 Task: Open Card Card0000000082 in Board Board0000000021 in Workspace WS0000000007 in Trello. Add Member Email0000000026 to Card Card0000000082 in Board Board0000000021 in Workspace WS0000000007 in Trello. Add Blue Label titled Label0000000082 to Card Card0000000082 in Board Board0000000021 in Workspace WS0000000007 in Trello. Add Checklist CL0000000082 to Card Card0000000082 in Board Board0000000021 in Workspace WS0000000007 in Trello. Add Dates with Start Date as Sep 01 2023 and Due Date as Sep 30 2023 to Card Card0000000082 in Board Board0000000021 in Workspace WS0000000007 in Trello
Action: Mouse moved to (512, 37)
Screenshot: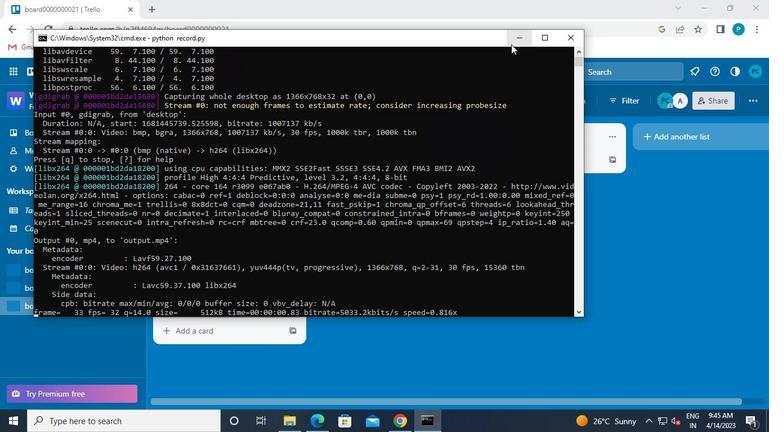 
Action: Mouse pressed left at (512, 37)
Screenshot: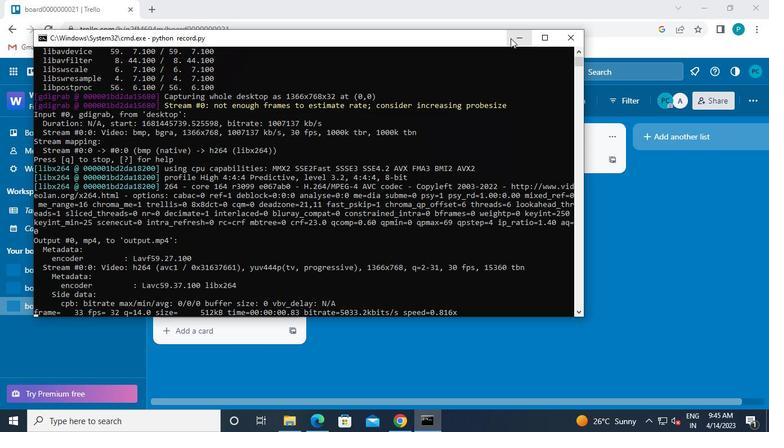 
Action: Mouse moved to (231, 258)
Screenshot: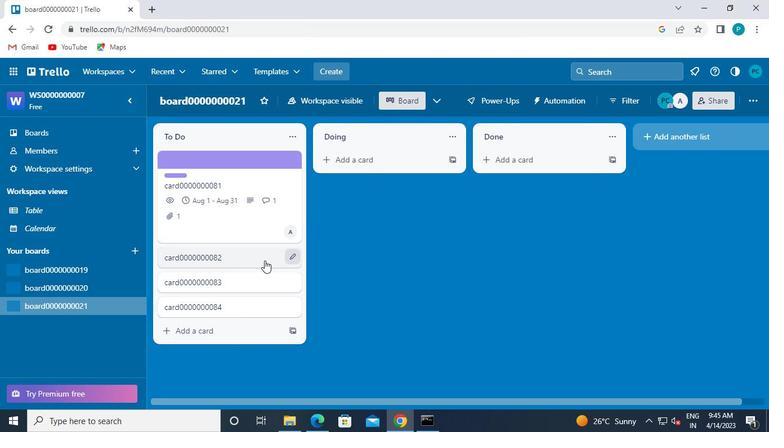 
Action: Mouse pressed left at (231, 258)
Screenshot: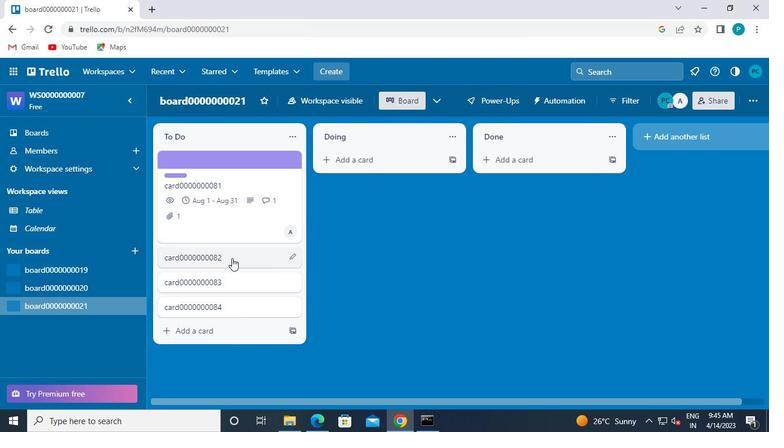 
Action: Mouse moved to (552, 202)
Screenshot: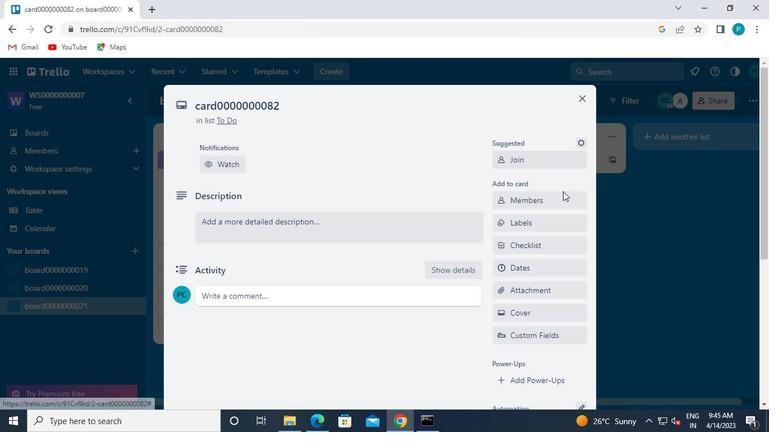
Action: Mouse pressed left at (552, 202)
Screenshot: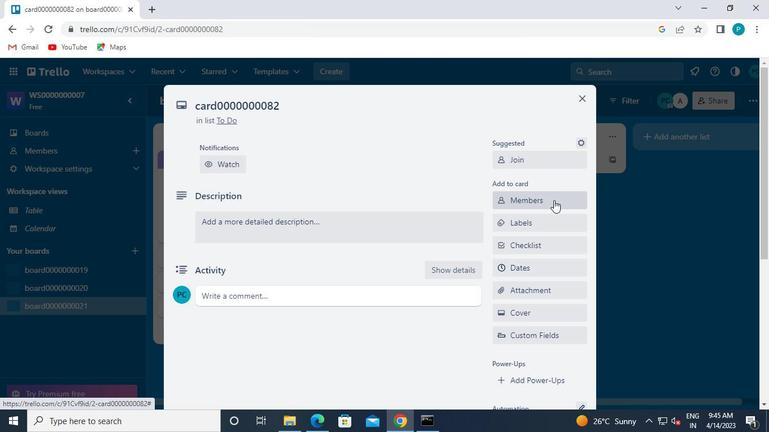 
Action: Mouse moved to (609, 251)
Screenshot: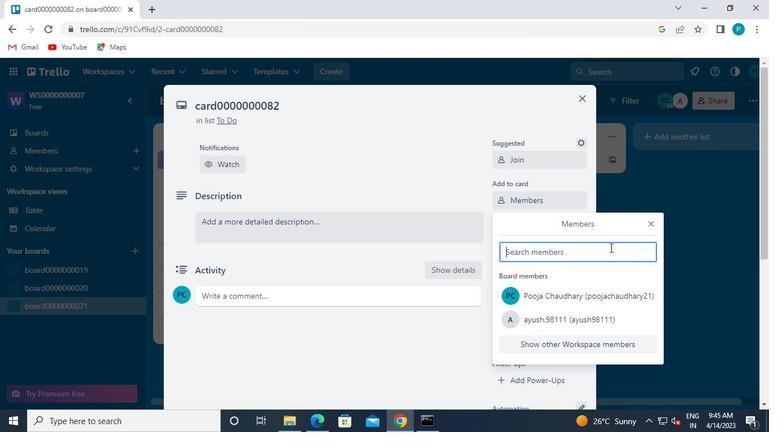 
Action: Mouse pressed left at (609, 251)
Screenshot: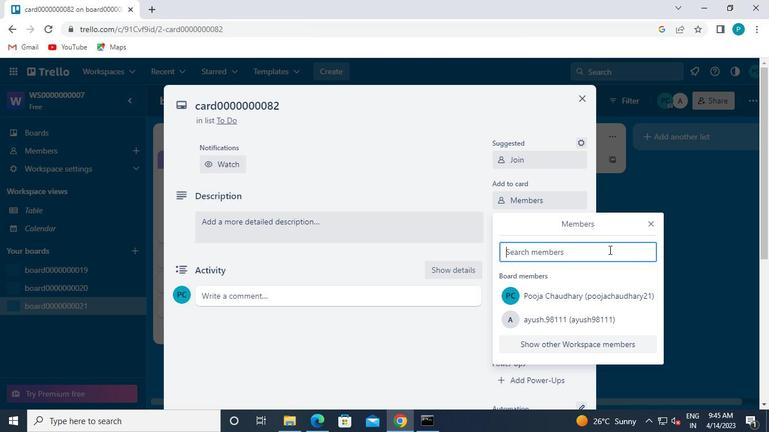 
Action: Mouse moved to (769, 101)
Screenshot: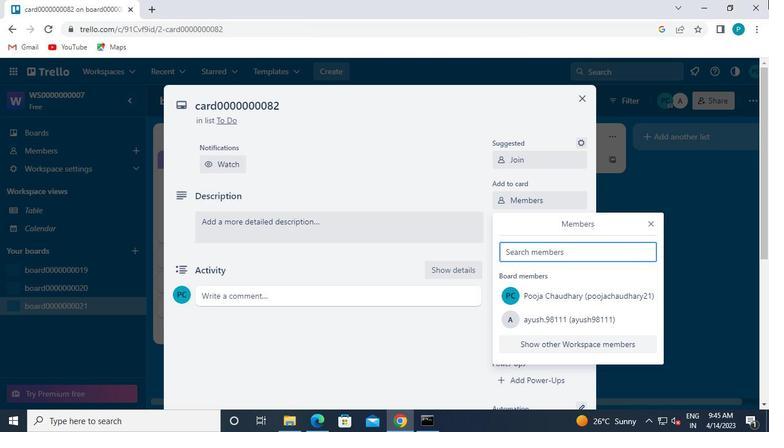 
Action: Keyboard m
Screenshot: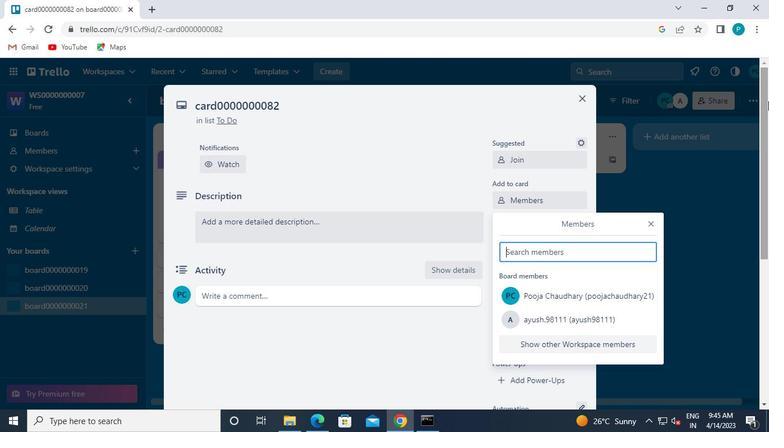 
Action: Keyboard a
Screenshot: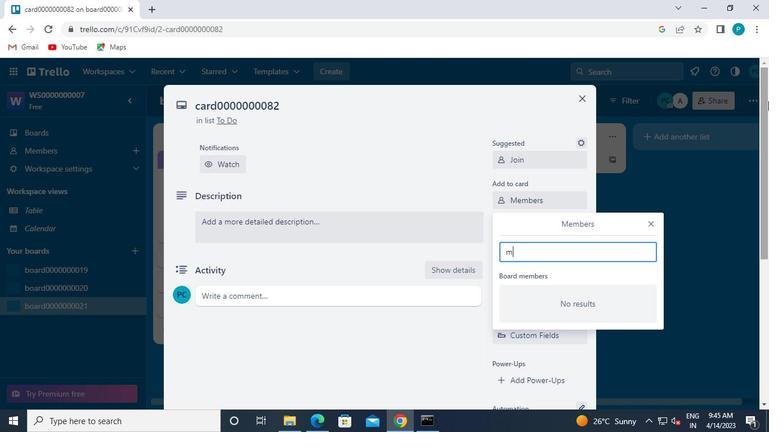 
Action: Keyboard i
Screenshot: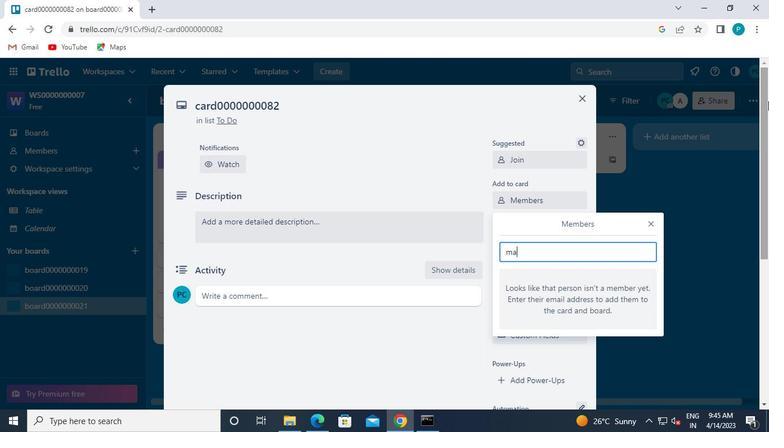
Action: Keyboard l
Screenshot: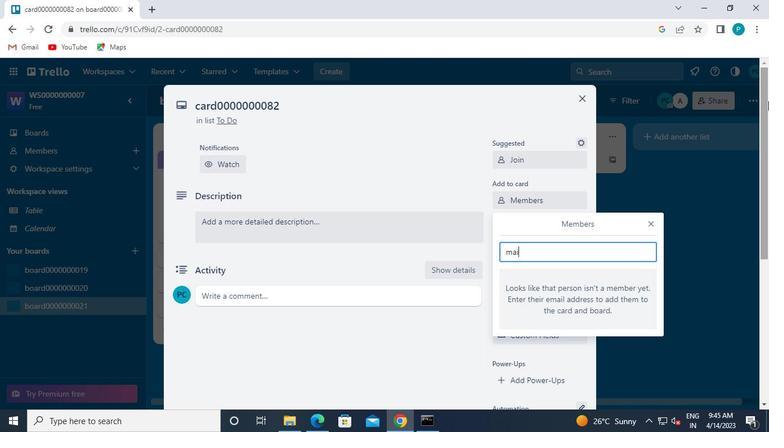 
Action: Keyboard a
Screenshot: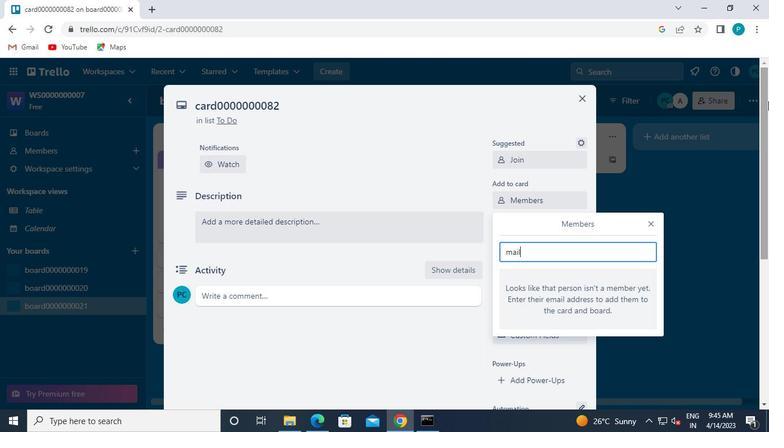 
Action: Keyboard u
Screenshot: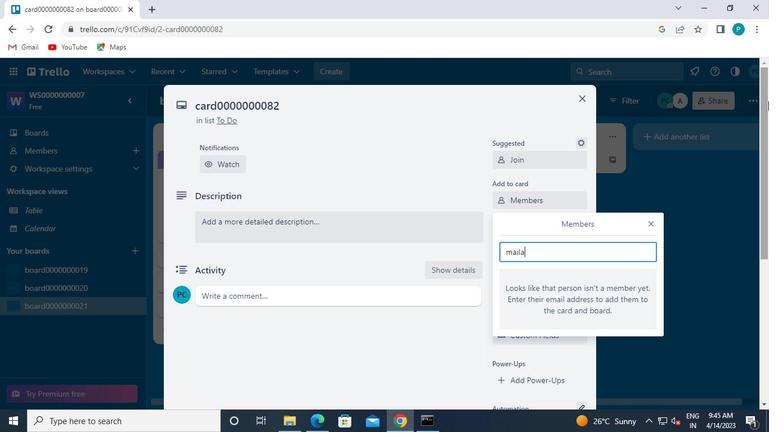 
Action: Keyboard t
Screenshot: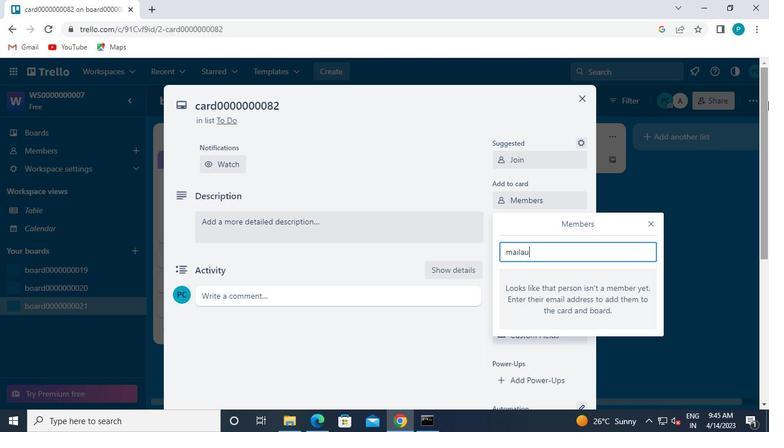 
Action: Keyboard r
Screenshot: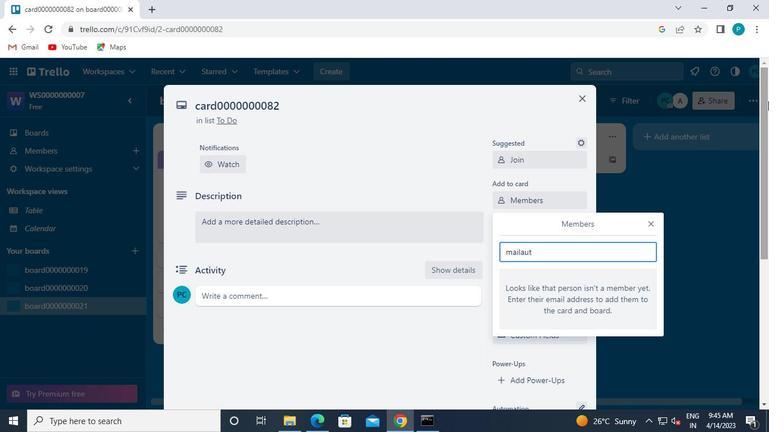 
Action: Mouse moved to (771, 57)
Screenshot: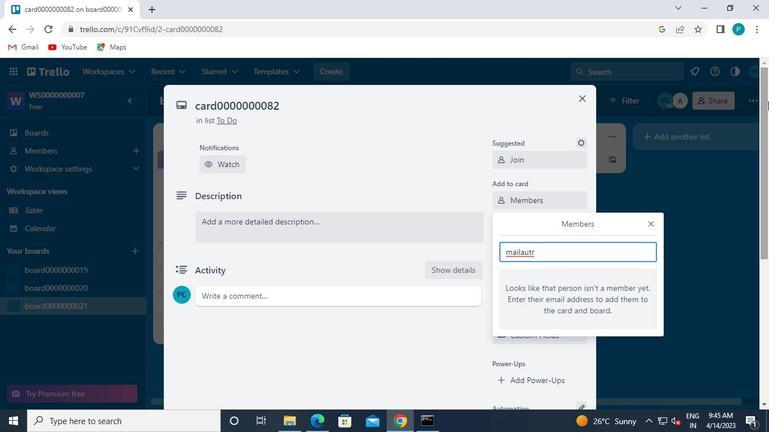 
Action: Keyboard Key.backspace
Screenshot: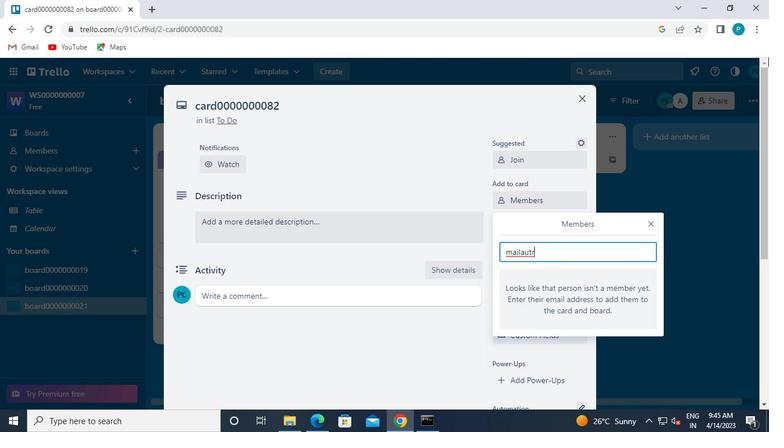 
Action: Keyboard Key.backspace
Screenshot: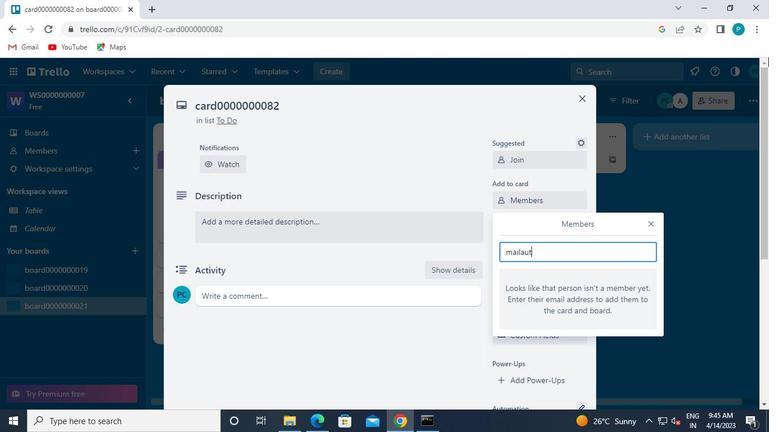 
Action: Keyboard s
Screenshot: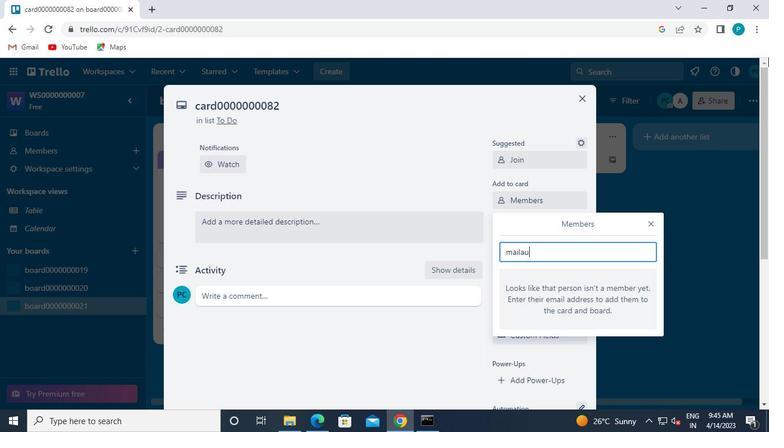 
Action: Keyboard t
Screenshot: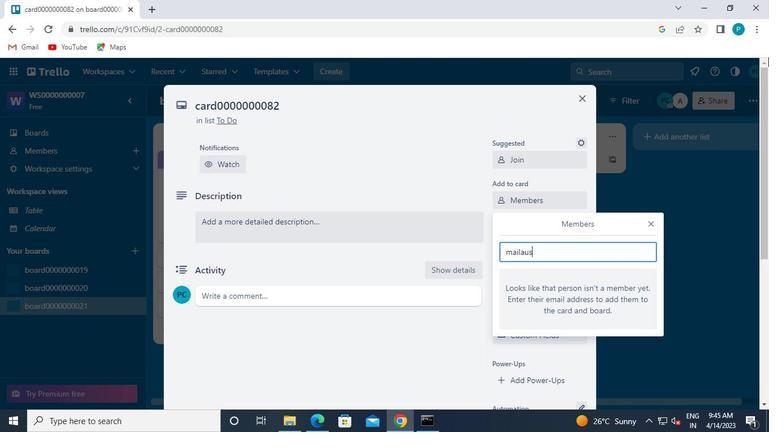 
Action: Keyboard r
Screenshot: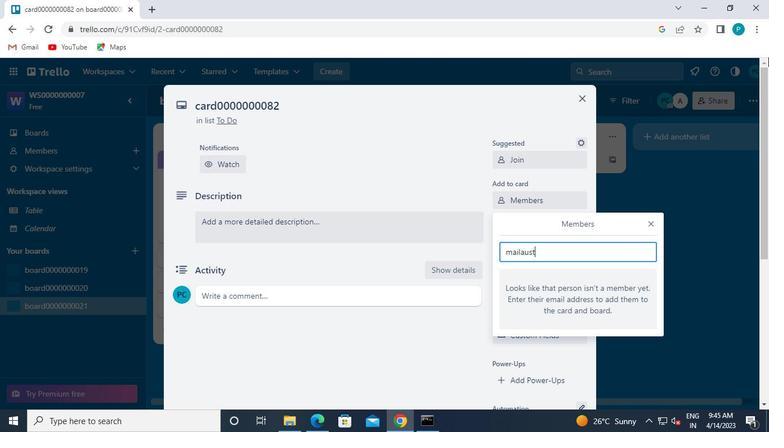
Action: Keyboard a
Screenshot: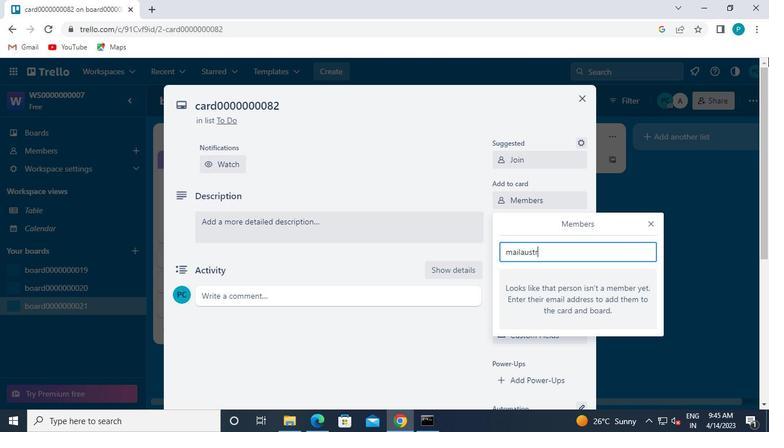 
Action: Keyboard l
Screenshot: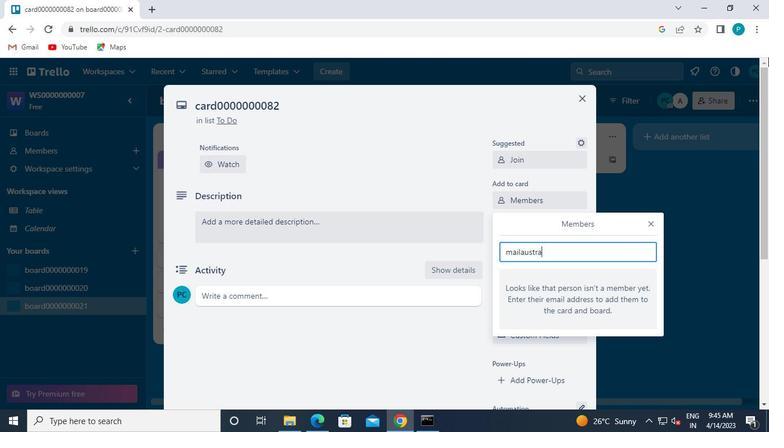 
Action: Keyboard i
Screenshot: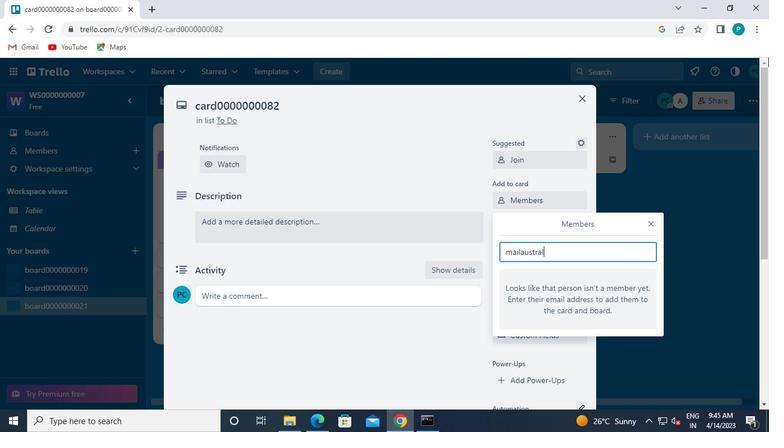 
Action: Keyboard a
Screenshot: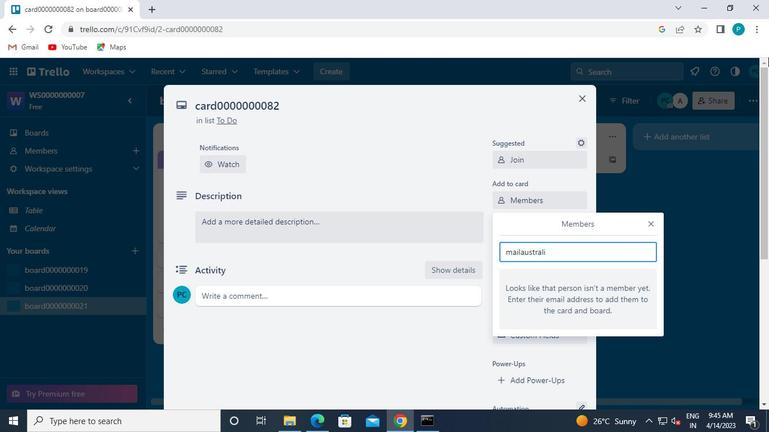 
Action: Keyboard 7
Screenshot: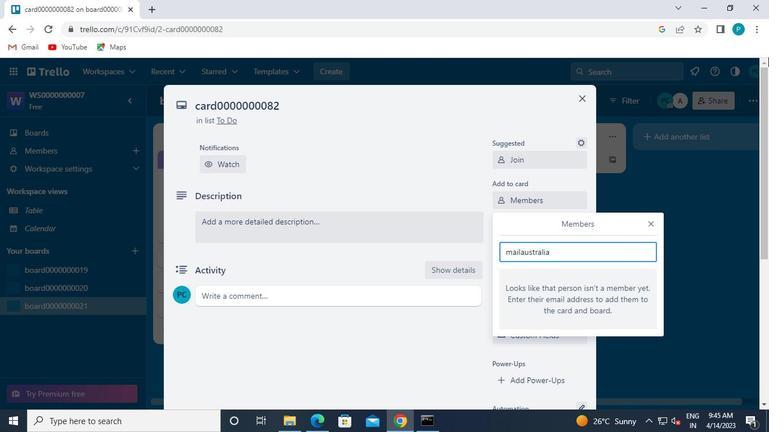 
Action: Keyboard Key.shift
Screenshot: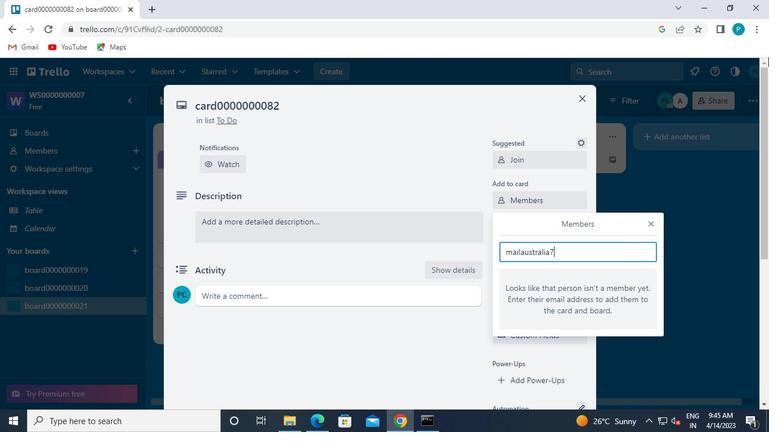 
Action: Keyboard @
Screenshot: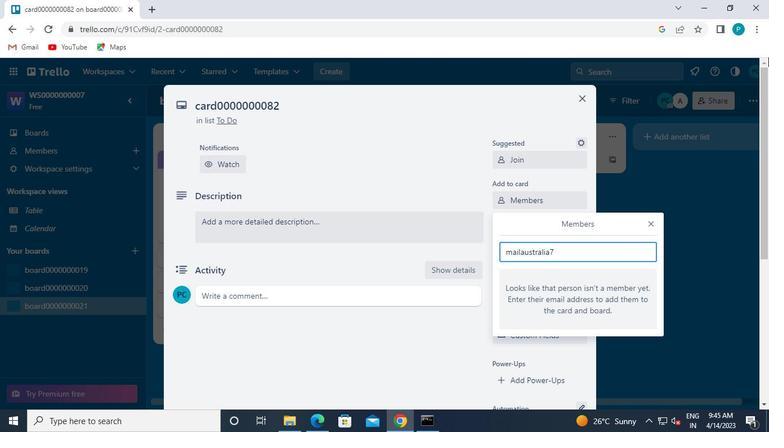 
Action: Keyboard g
Screenshot: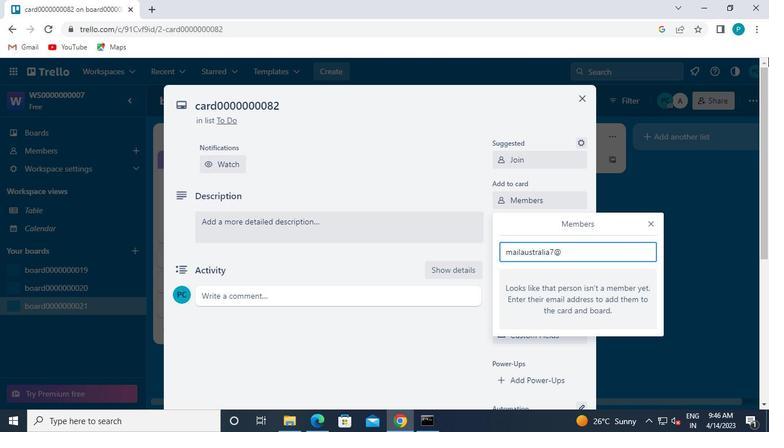 
Action: Keyboard m
Screenshot: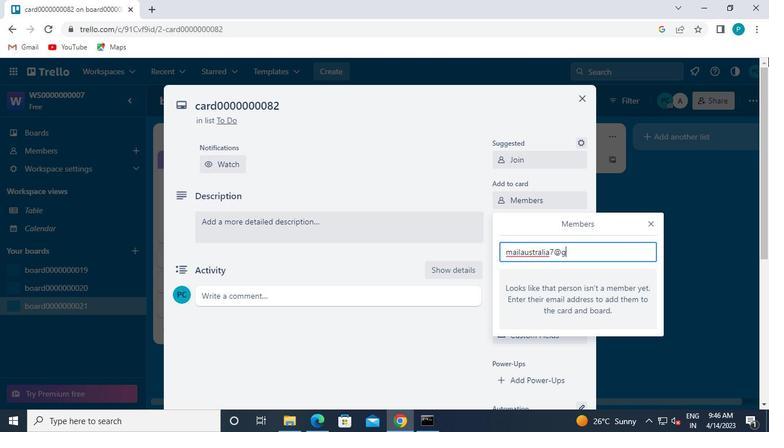 
Action: Keyboard a
Screenshot: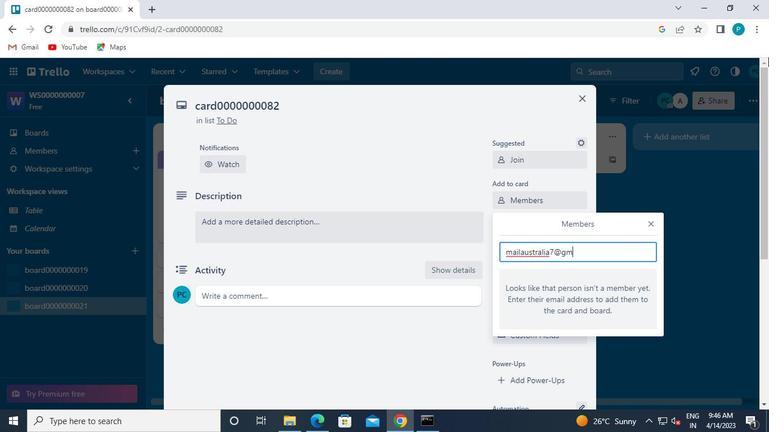 
Action: Keyboard i
Screenshot: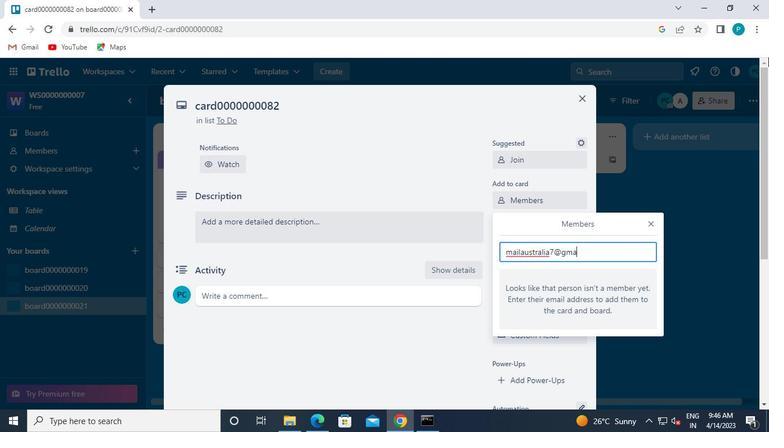 
Action: Keyboard l
Screenshot: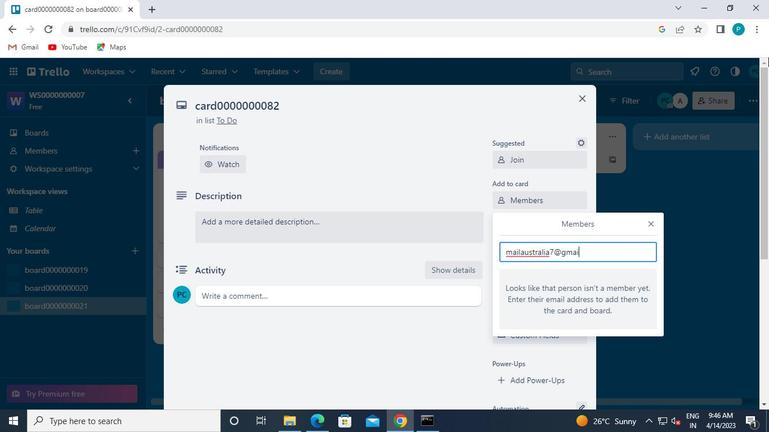 
Action: Keyboard .
Screenshot: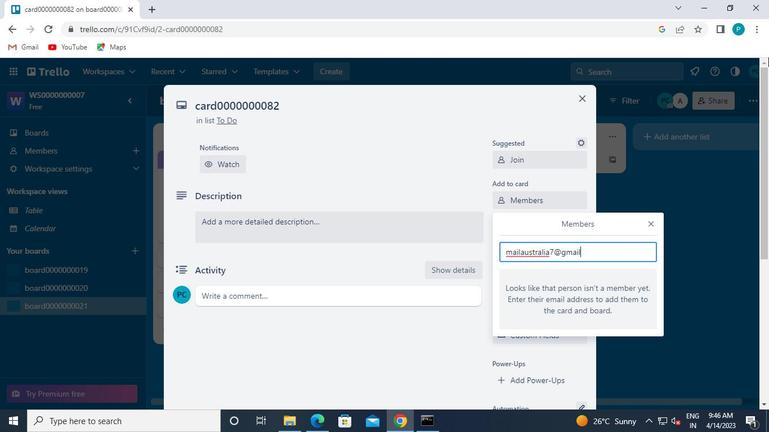 
Action: Keyboard c
Screenshot: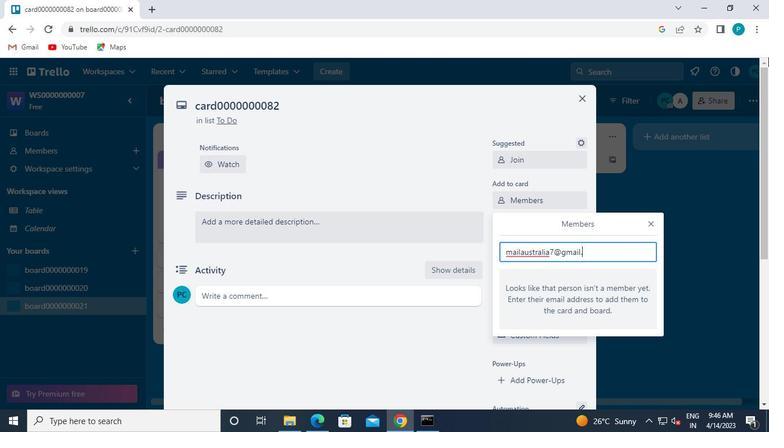 
Action: Keyboard o
Screenshot: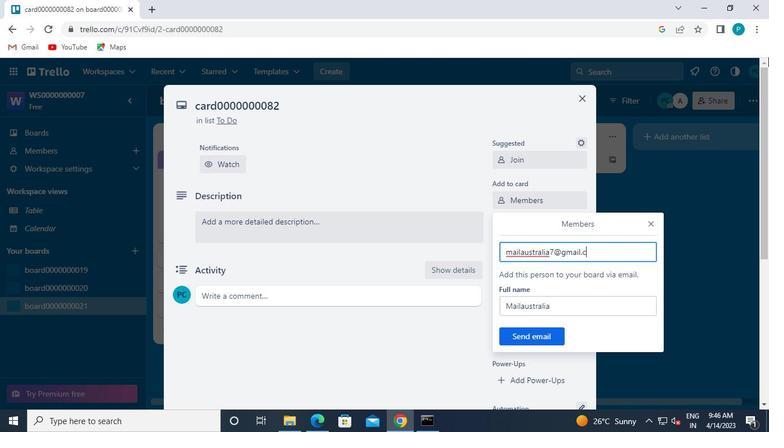 
Action: Keyboard m
Screenshot: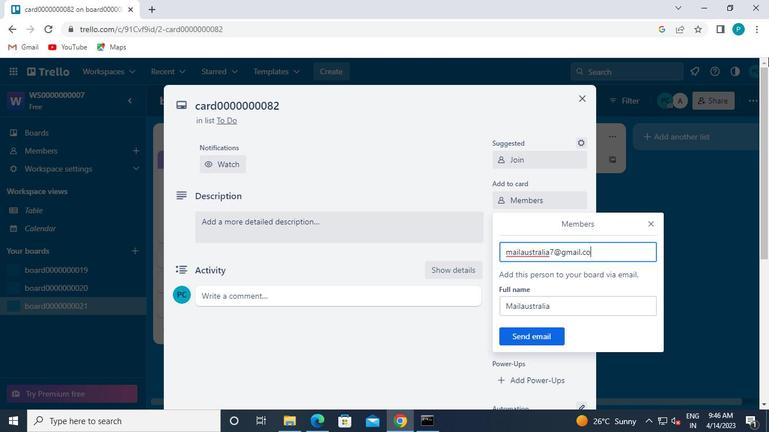 
Action: Mouse moved to (557, 333)
Screenshot: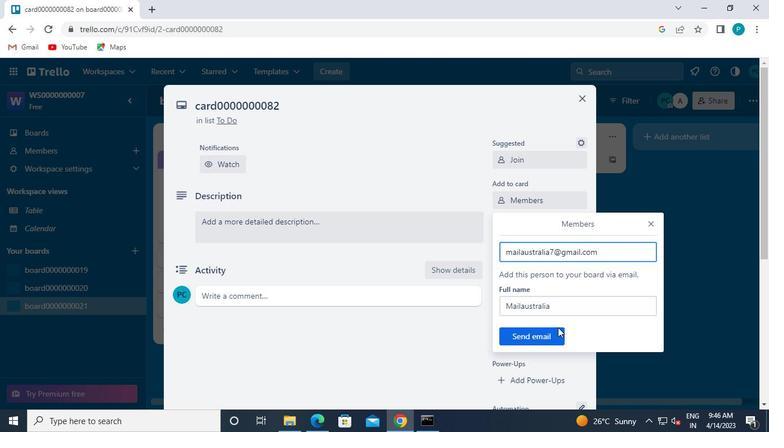 
Action: Mouse pressed left at (557, 333)
Screenshot: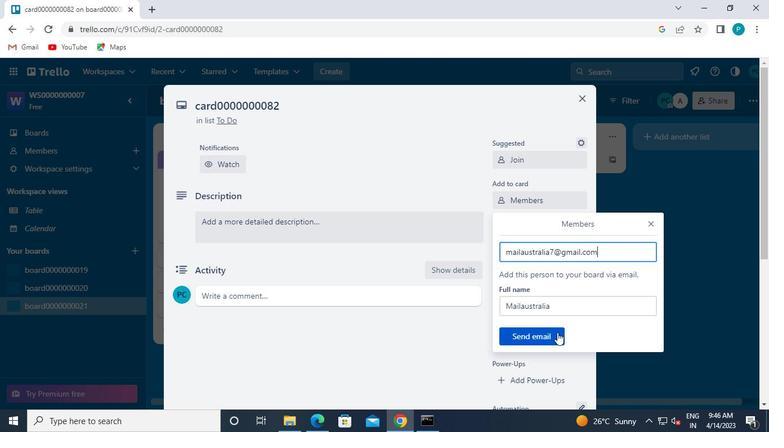 
Action: Mouse moved to (520, 217)
Screenshot: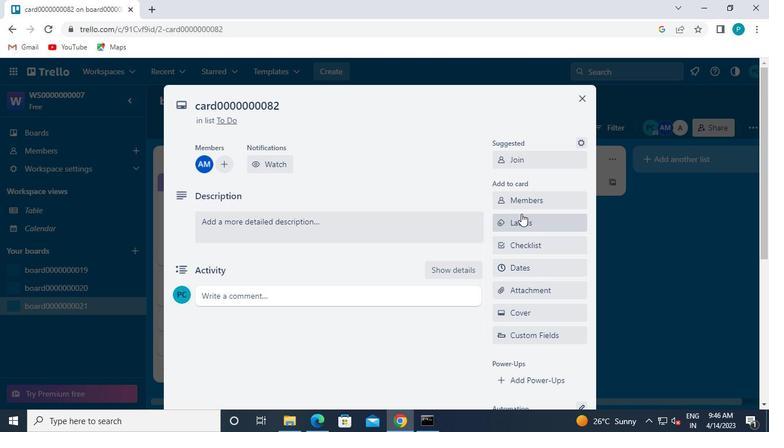 
Action: Mouse pressed left at (520, 217)
Screenshot: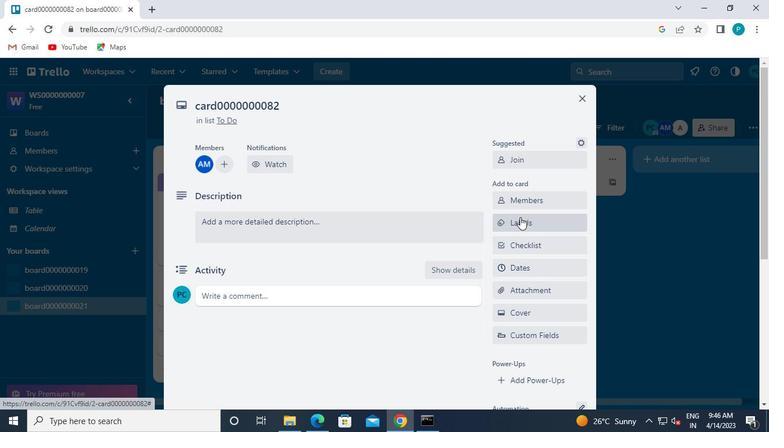 
Action: Mouse moved to (524, 317)
Screenshot: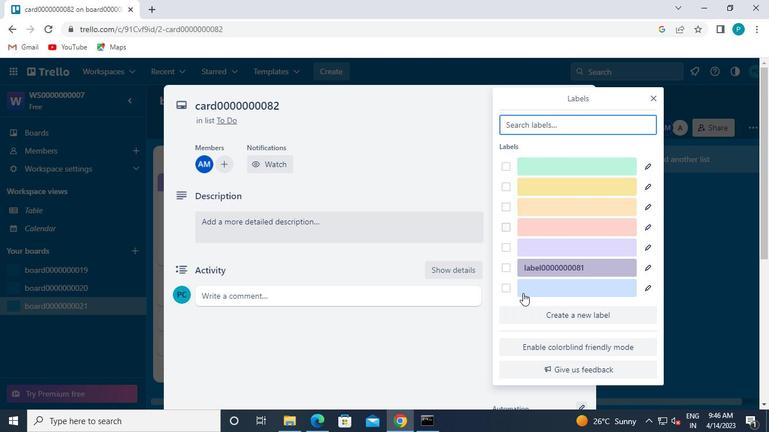 
Action: Mouse pressed left at (524, 317)
Screenshot: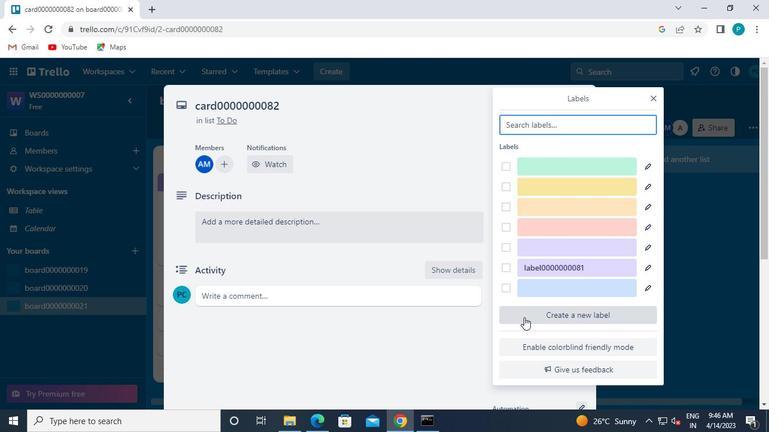 
Action: Mouse moved to (516, 343)
Screenshot: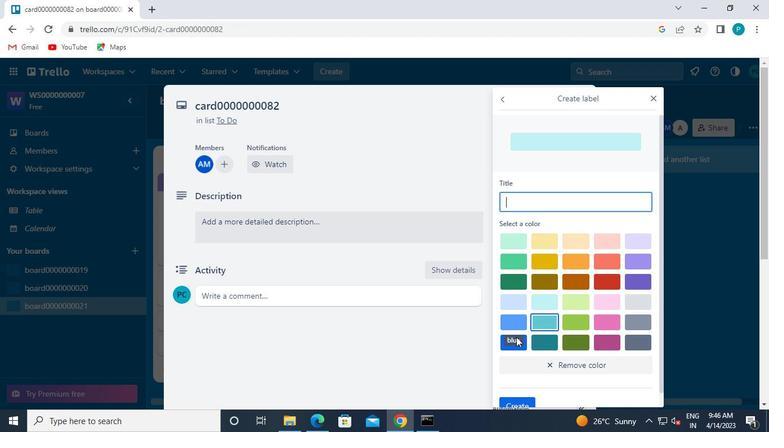 
Action: Mouse pressed left at (516, 343)
Screenshot: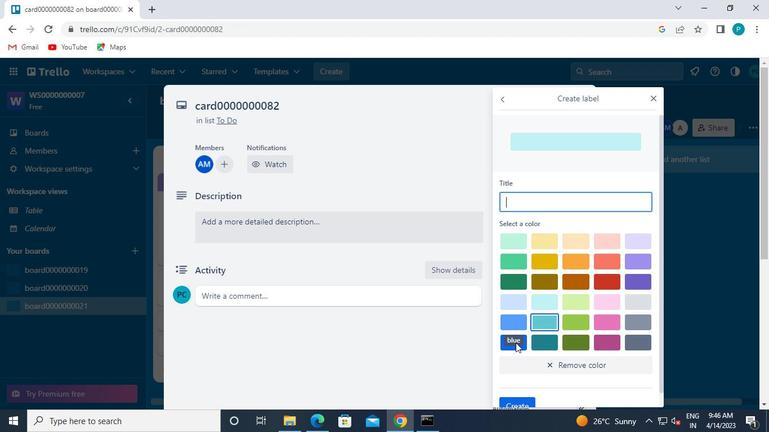 
Action: Mouse moved to (524, 208)
Screenshot: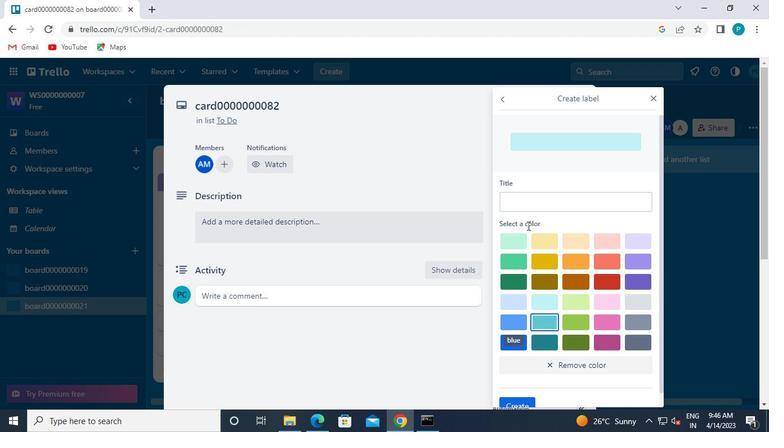 
Action: Mouse pressed left at (524, 208)
Screenshot: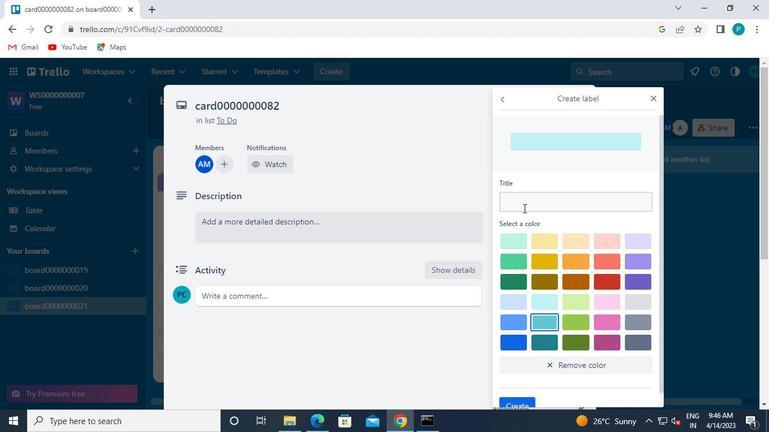 
Action: Keyboard b
Screenshot: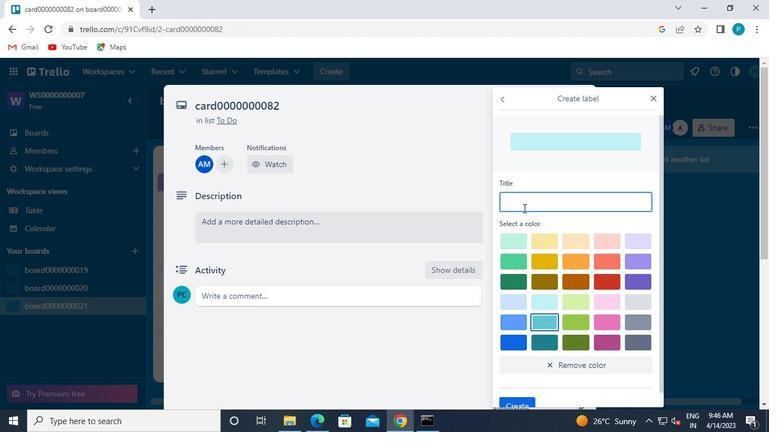 
Action: Mouse moved to (524, 183)
Screenshot: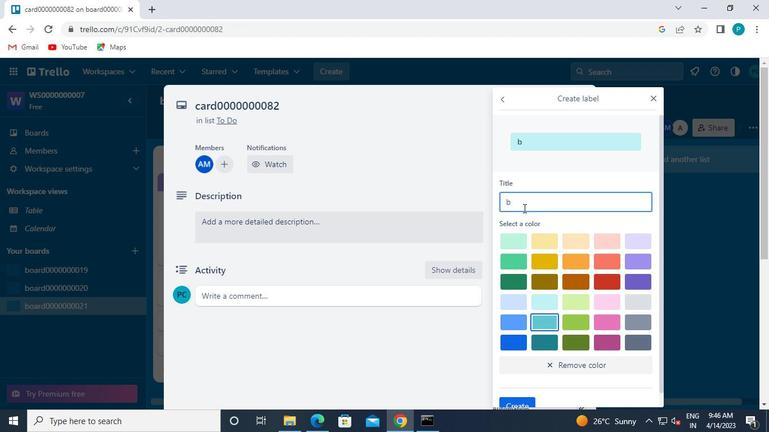 
Action: Keyboard Key.backspace
Screenshot: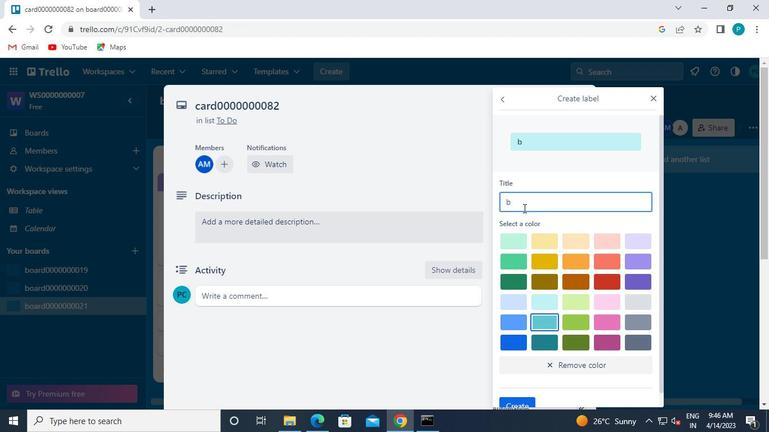 
Action: Mouse moved to (524, 172)
Screenshot: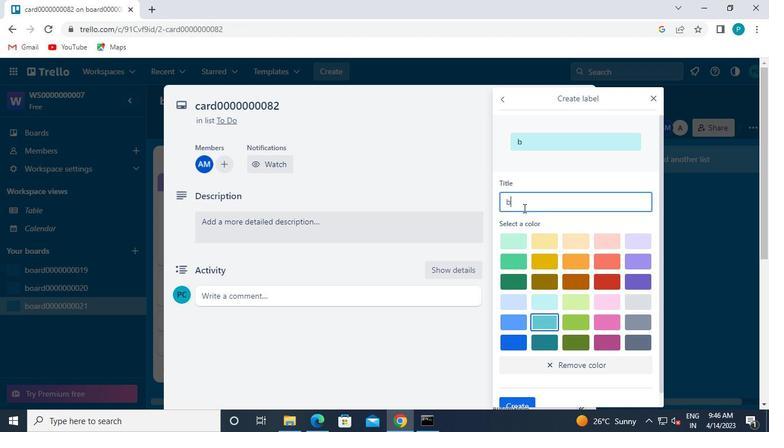 
Action: Keyboard l
Screenshot: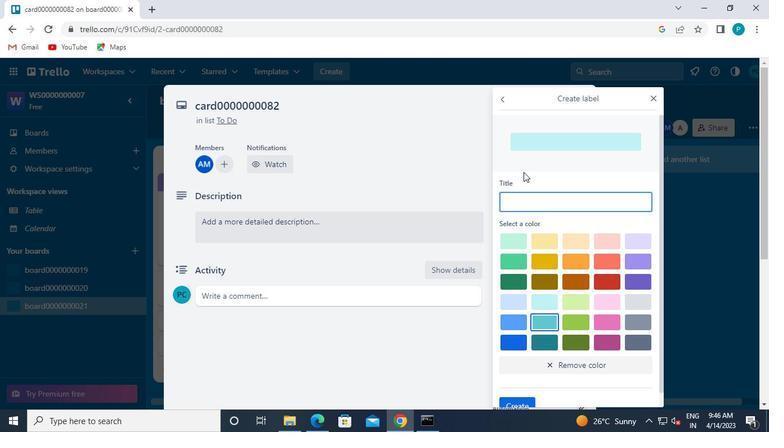 
Action: Keyboard a
Screenshot: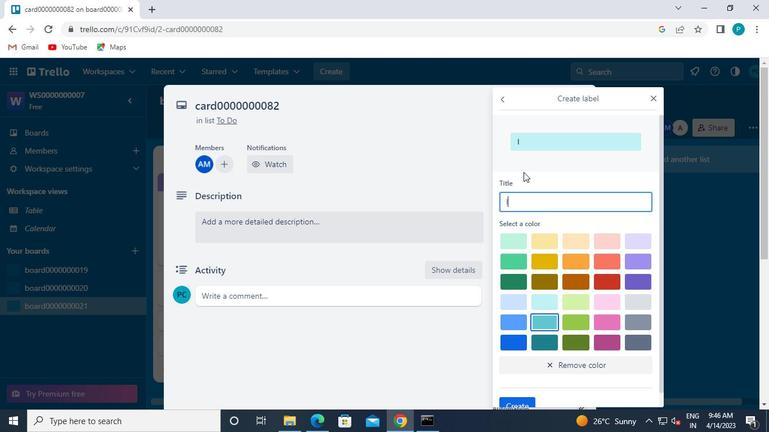 
Action: Keyboard n
Screenshot: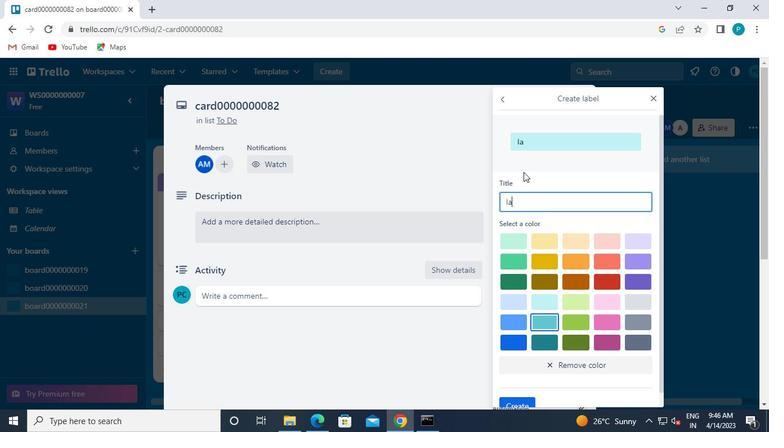 
Action: Keyboard Key.backspace
Screenshot: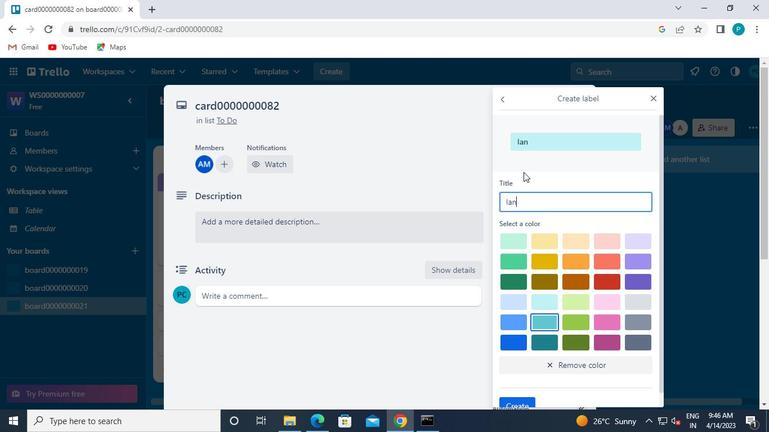 
Action: Mouse moved to (531, 136)
Screenshot: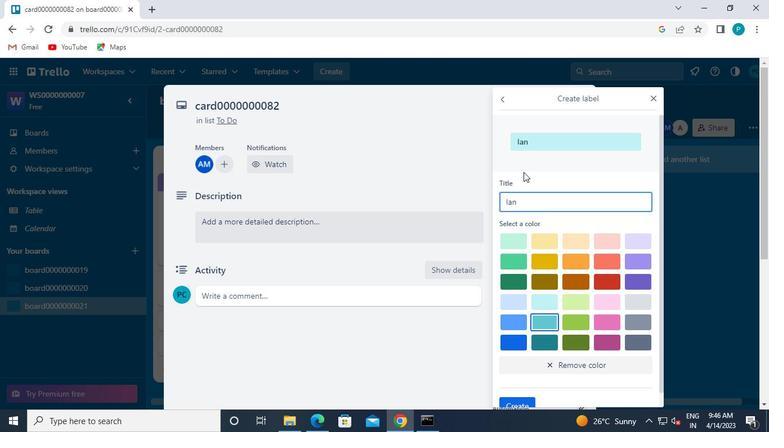 
Action: Keyboard e
Screenshot: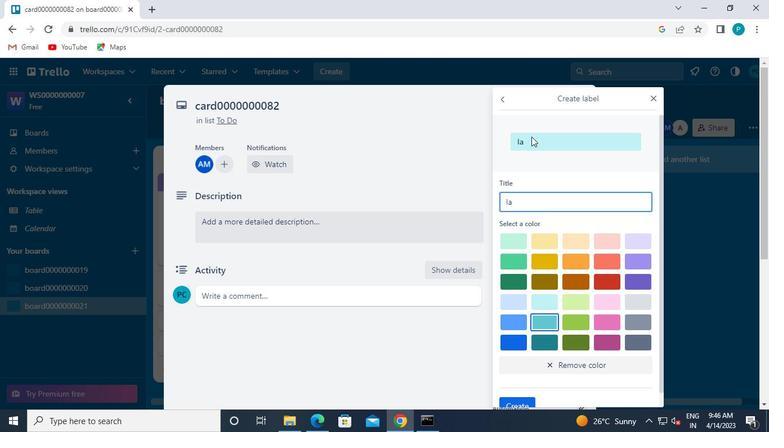 
Action: Mouse moved to (537, 123)
Screenshot: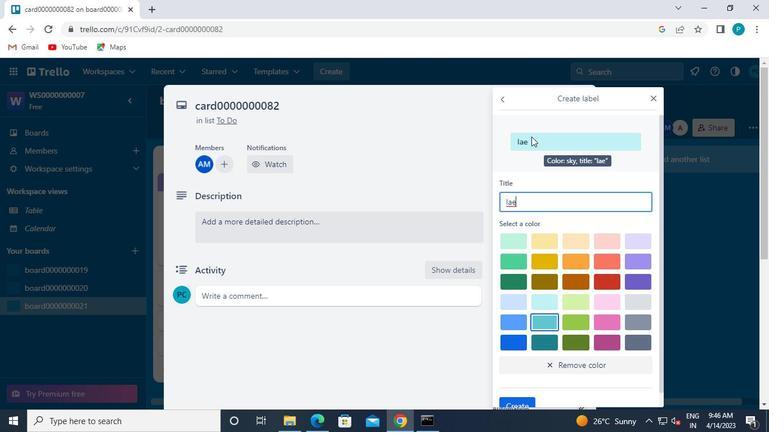 
Action: Keyboard Key.backspace
Screenshot: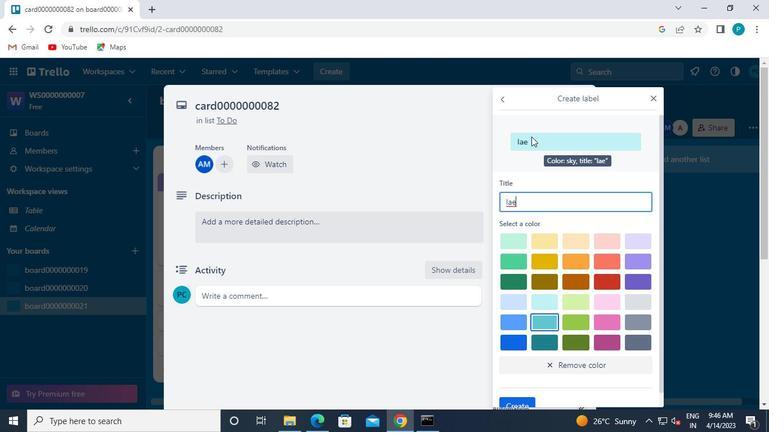 
Action: Mouse moved to (544, 113)
Screenshot: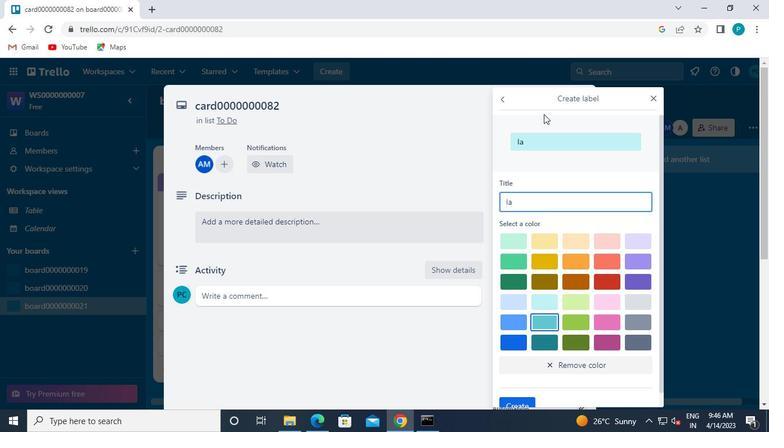 
Action: Keyboard b
Screenshot: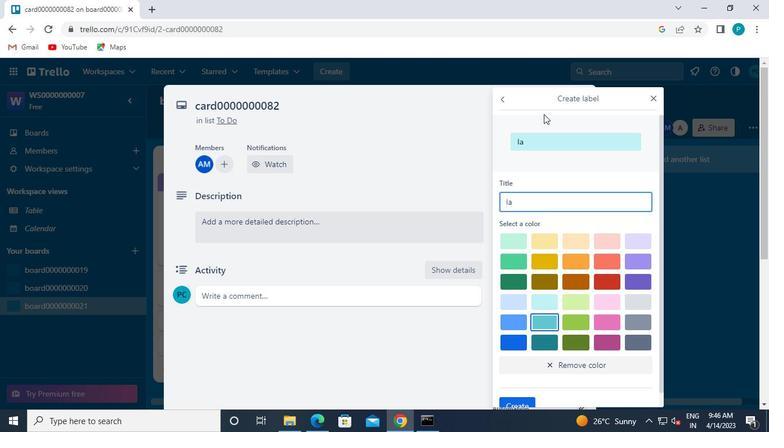 
Action: Keyboard e
Screenshot: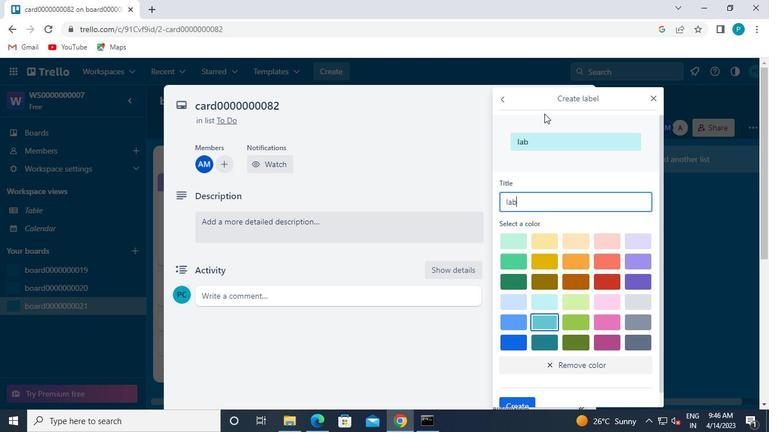 
Action: Keyboard l
Screenshot: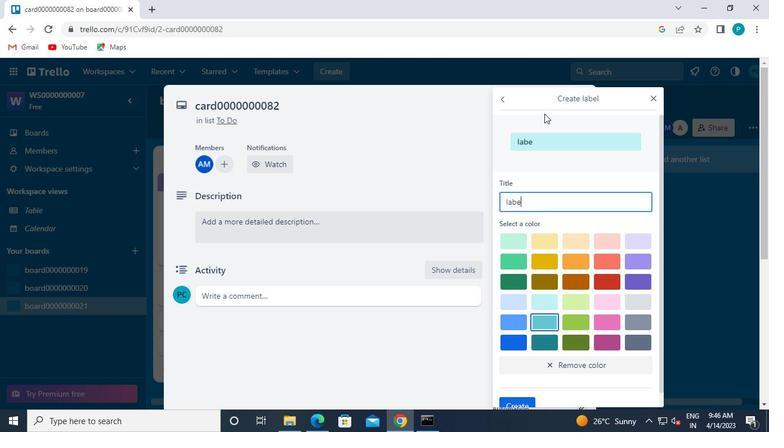
Action: Keyboard 0
Screenshot: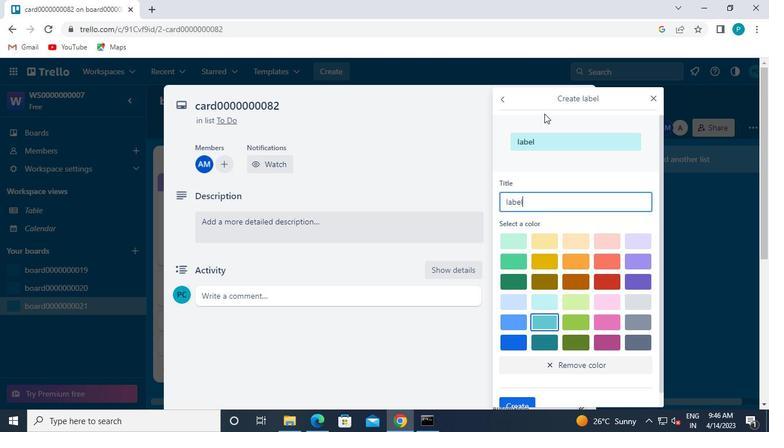 
Action: Keyboard 0
Screenshot: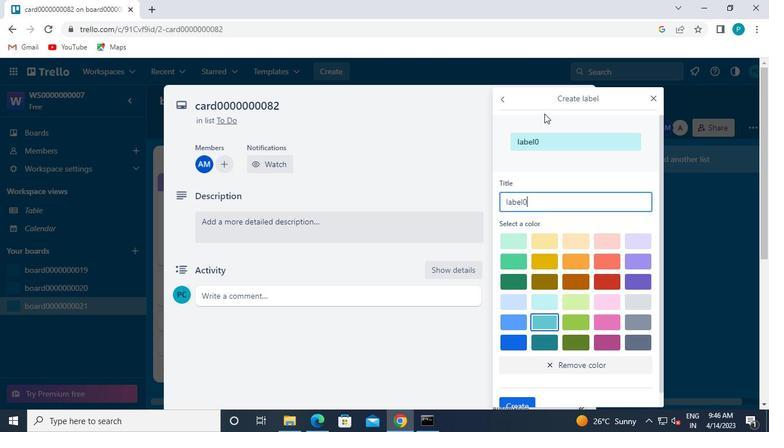 
Action: Keyboard 0
Screenshot: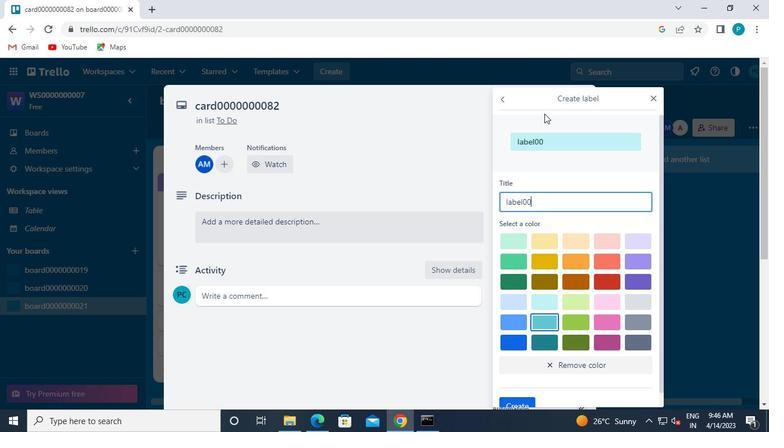 
Action: Keyboard 0
Screenshot: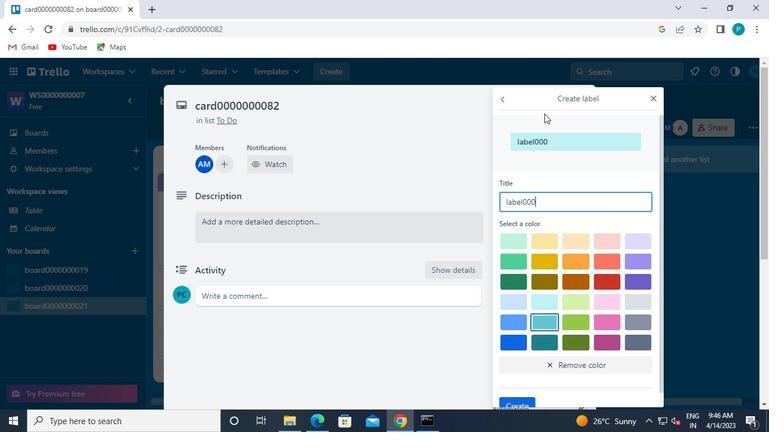 
Action: Keyboard 0
Screenshot: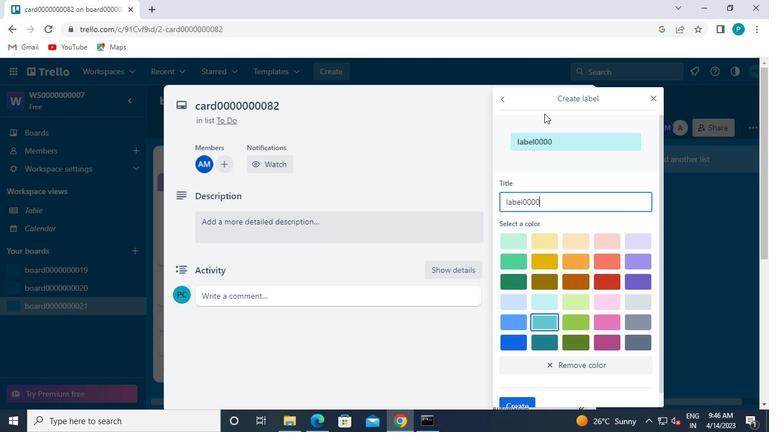 
Action: Keyboard 0
Screenshot: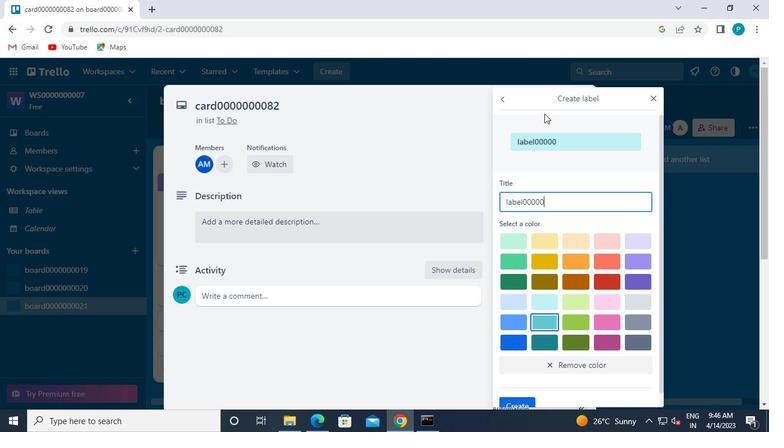 
Action: Keyboard 0
Screenshot: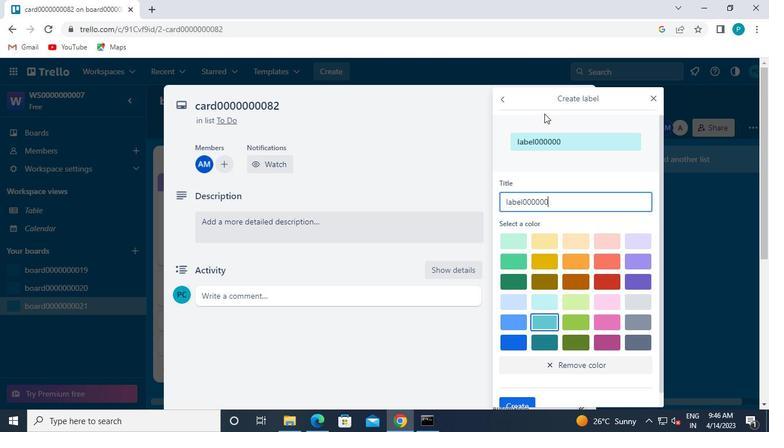 
Action: Keyboard 0
Screenshot: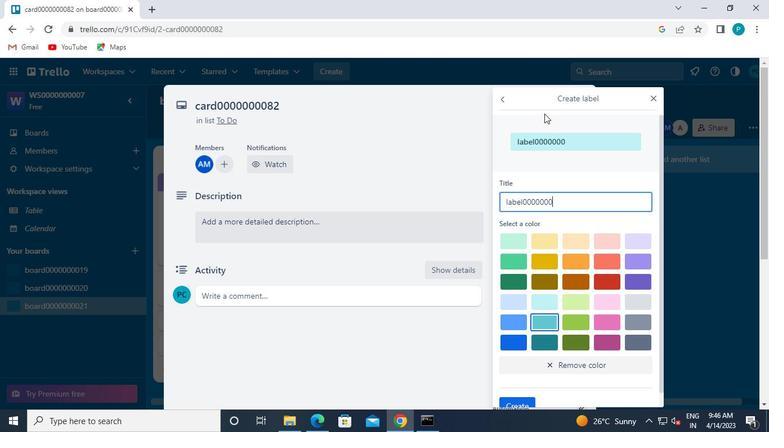 
Action: Keyboard 8
Screenshot: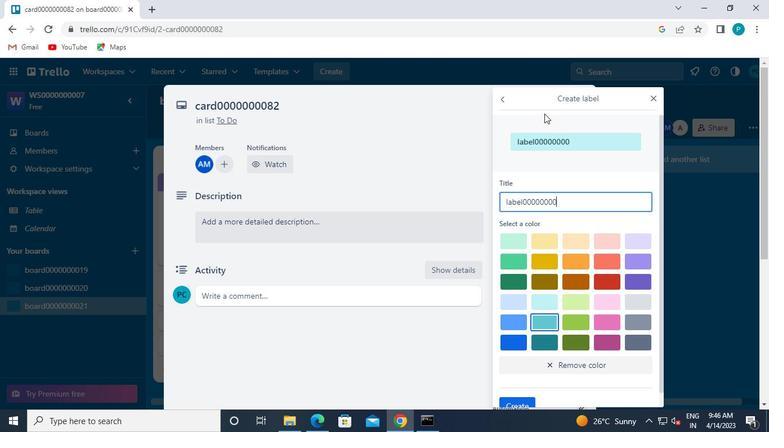 
Action: Keyboard 2
Screenshot: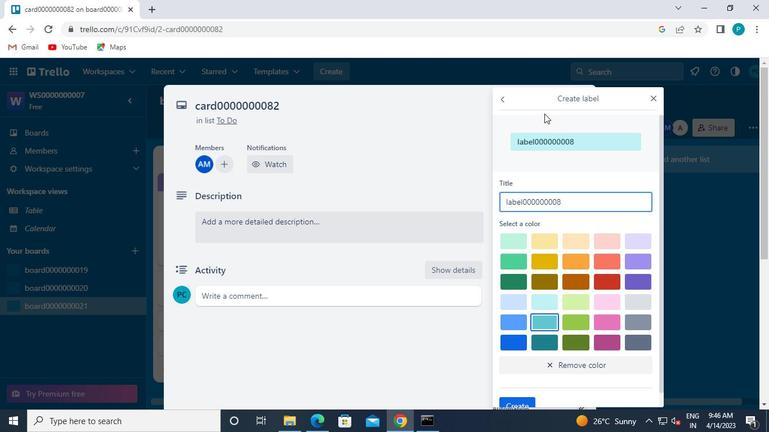 
Action: Mouse moved to (512, 390)
Screenshot: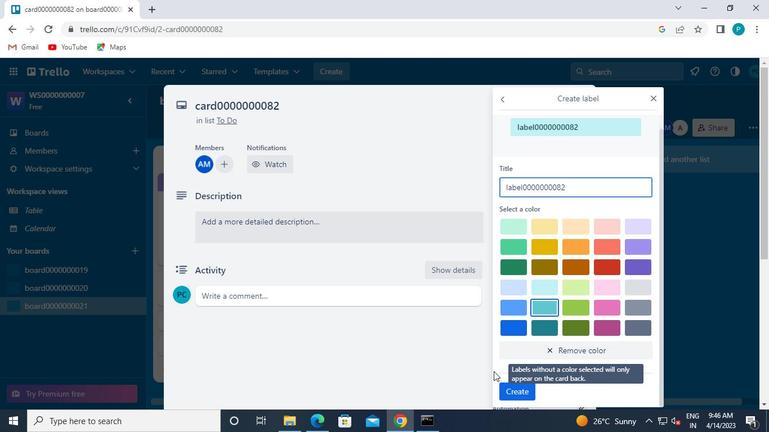 
Action: Mouse pressed left at (512, 390)
Screenshot: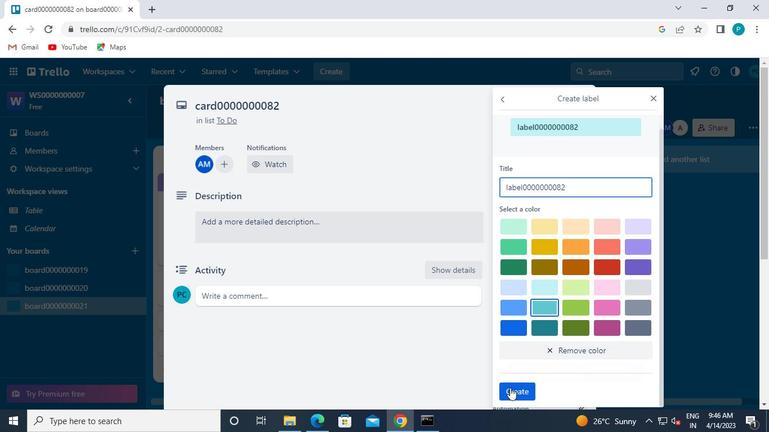 
Action: Mouse moved to (651, 95)
Screenshot: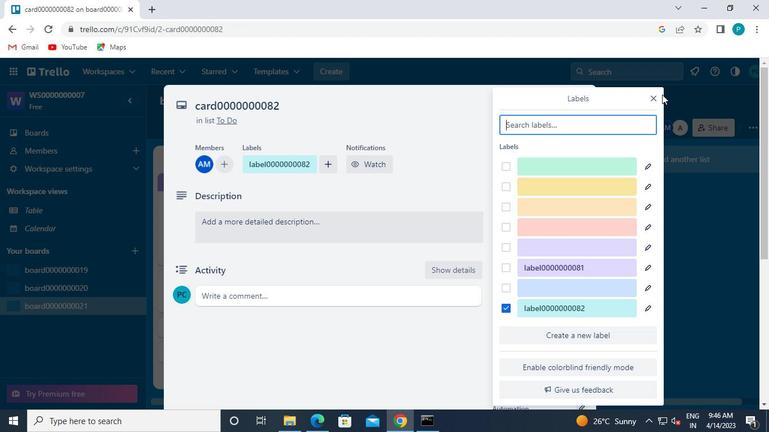 
Action: Mouse pressed left at (651, 95)
Screenshot: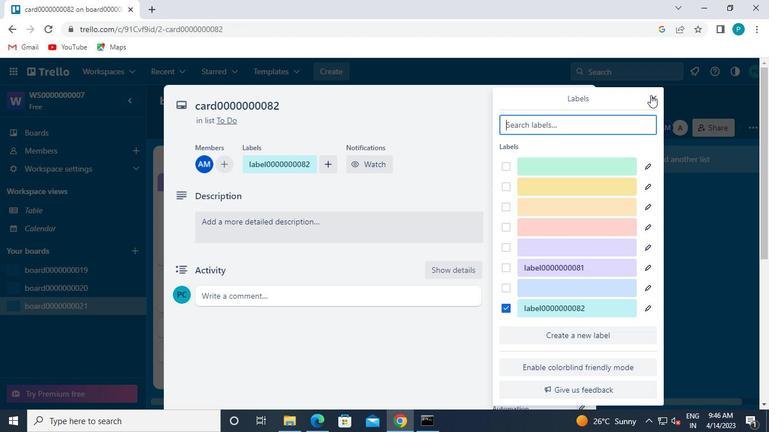 
Action: Mouse moved to (527, 242)
Screenshot: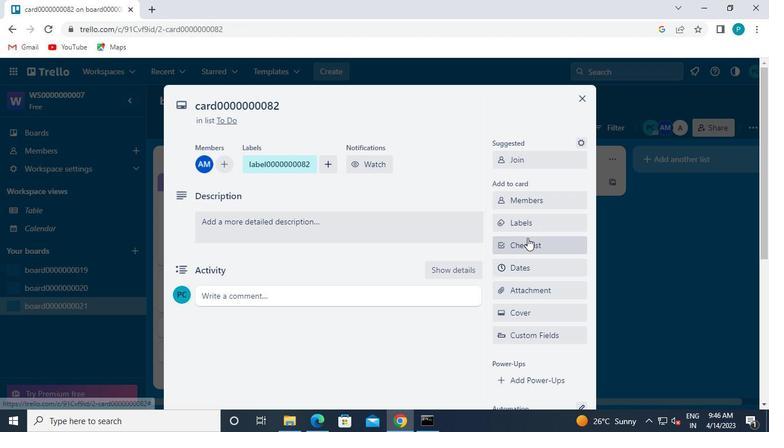 
Action: Mouse pressed left at (527, 242)
Screenshot: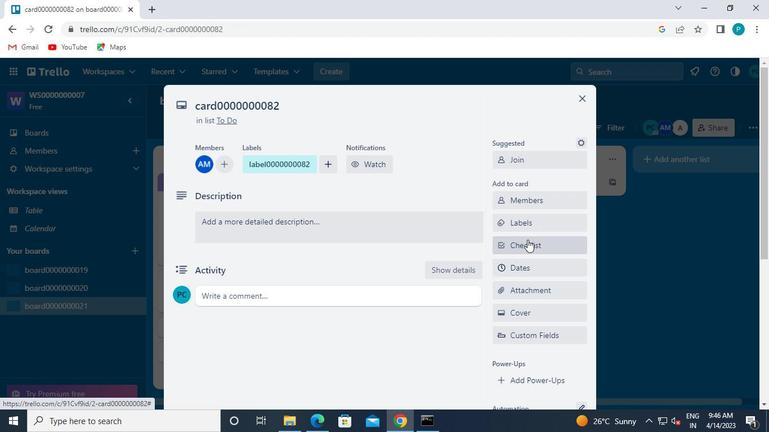 
Action: Mouse moved to (405, 246)
Screenshot: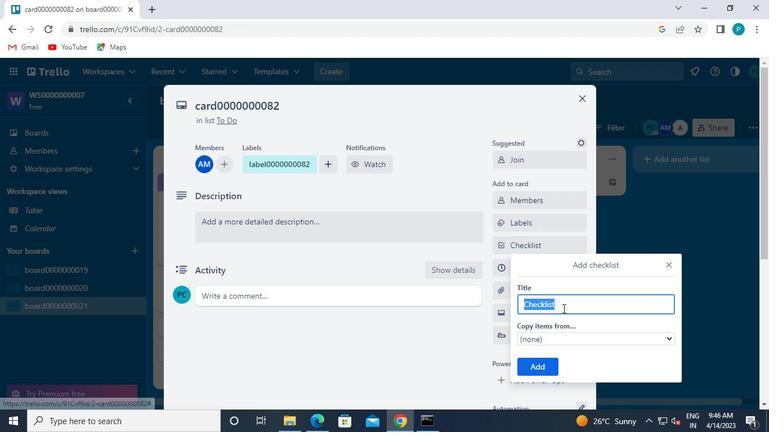 
Action: Keyboard Key.caps_lock
Screenshot: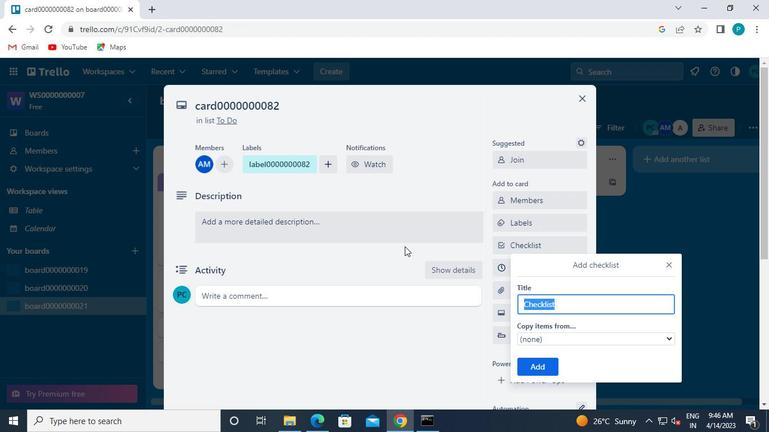 
Action: Keyboard c
Screenshot: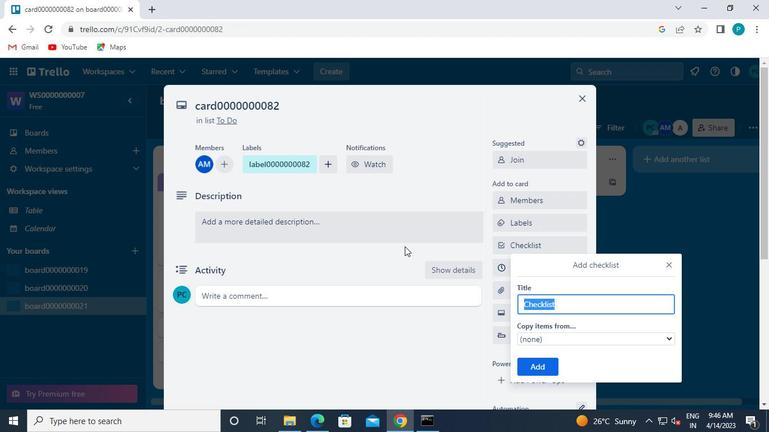 
Action: Keyboard l
Screenshot: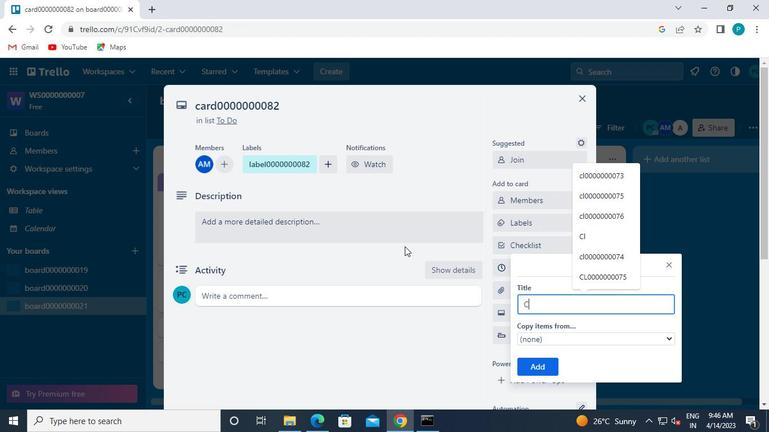 
Action: Keyboard 0
Screenshot: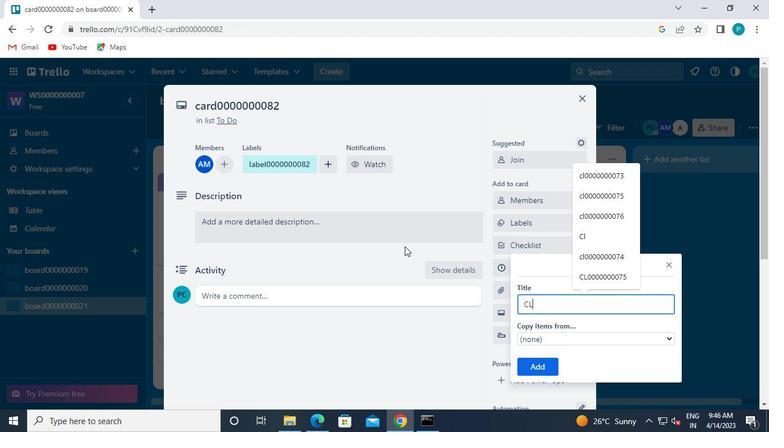 
Action: Keyboard 0
Screenshot: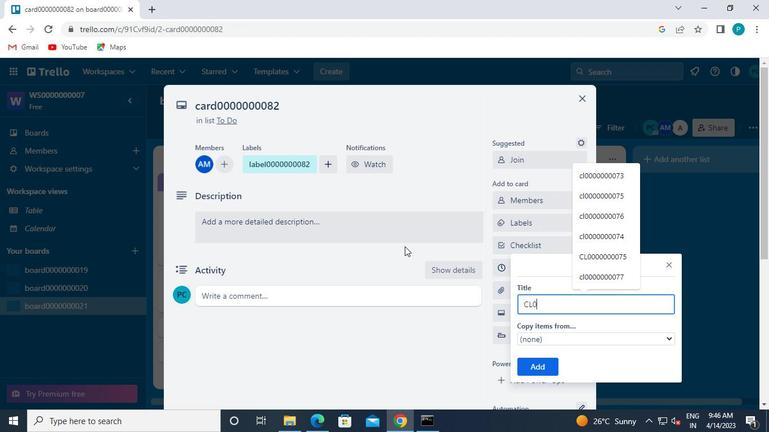 
Action: Keyboard 0
Screenshot: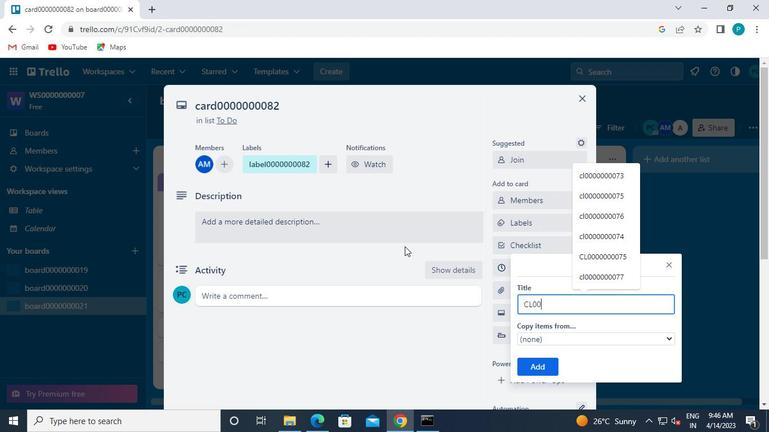 
Action: Keyboard 0
Screenshot: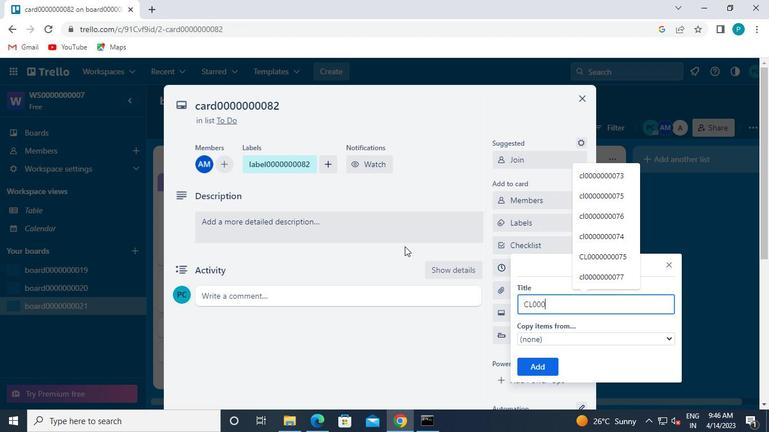 
Action: Keyboard 0
Screenshot: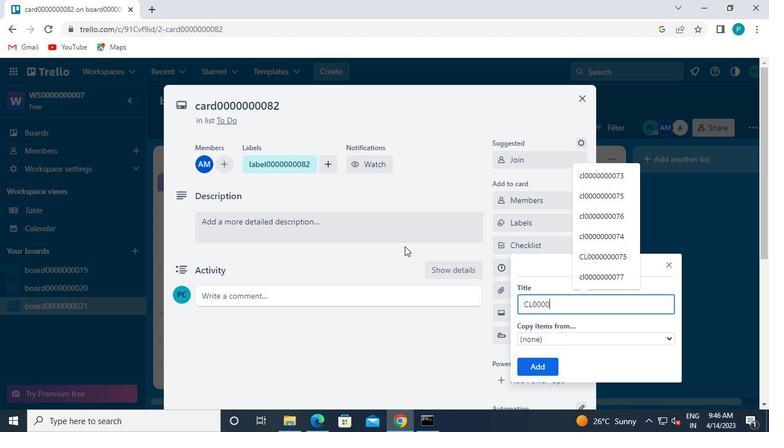 
Action: Keyboard 0
Screenshot: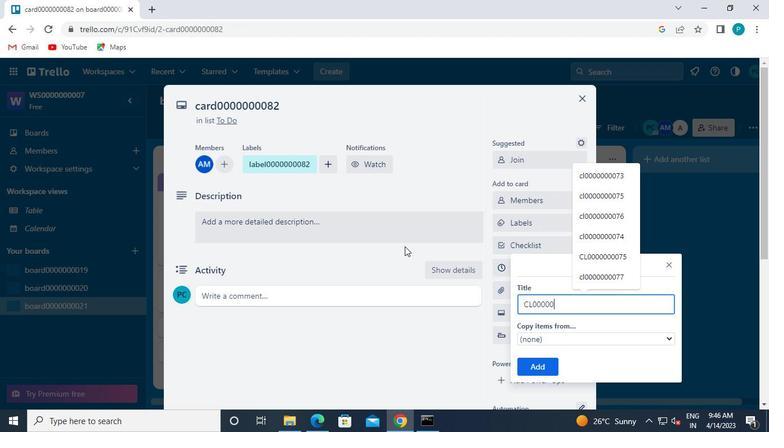 
Action: Keyboard 0
Screenshot: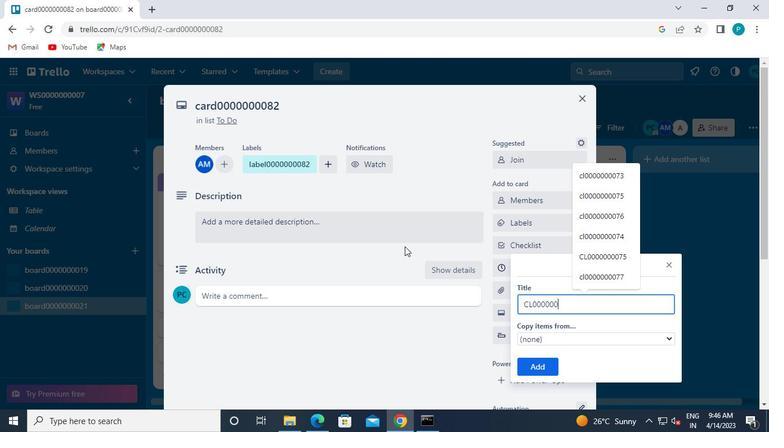 
Action: Keyboard 0
Screenshot: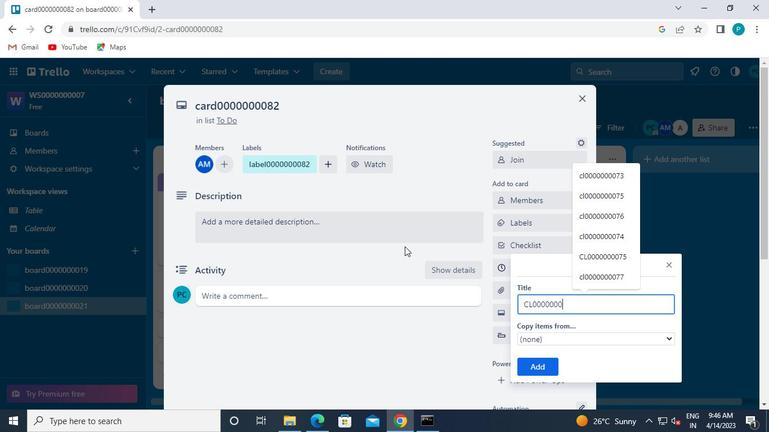 
Action: Keyboard 8
Screenshot: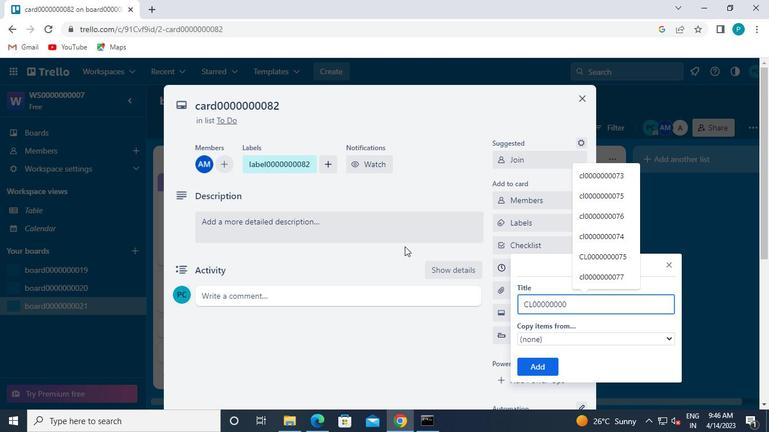 
Action: Keyboard 2
Screenshot: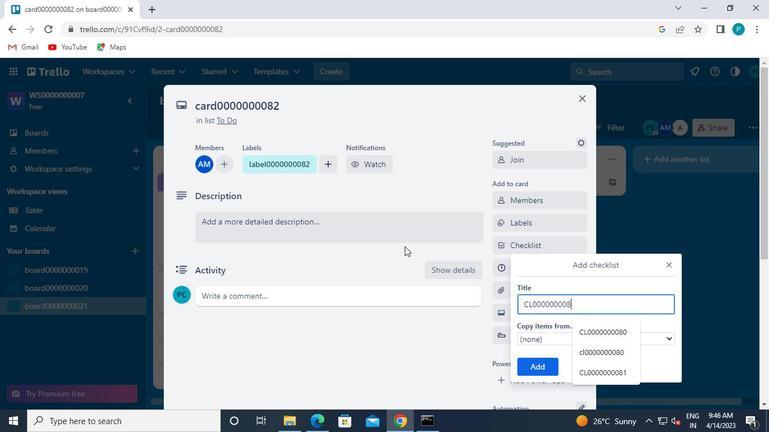 
Action: Mouse moved to (520, 364)
Screenshot: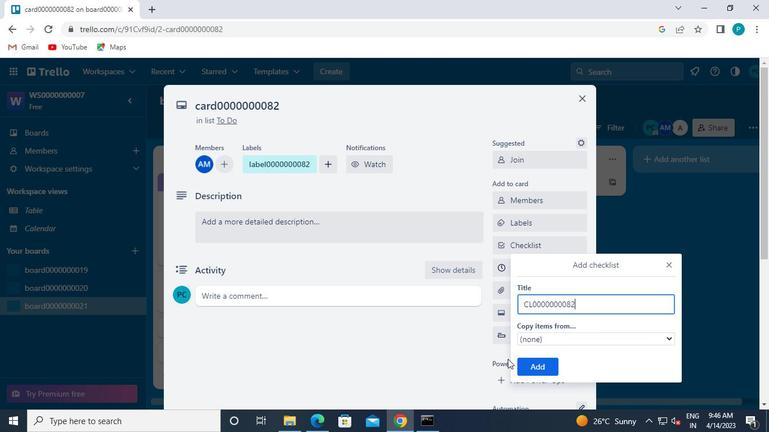 
Action: Mouse pressed left at (520, 364)
Screenshot: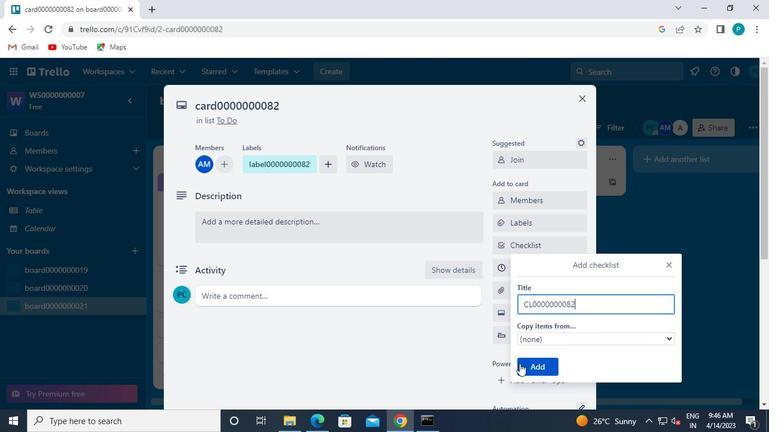 
Action: Mouse moved to (511, 265)
Screenshot: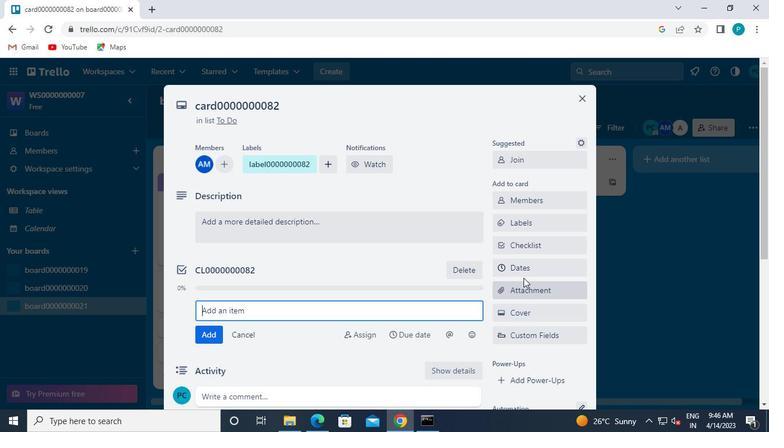 
Action: Mouse pressed left at (511, 265)
Screenshot: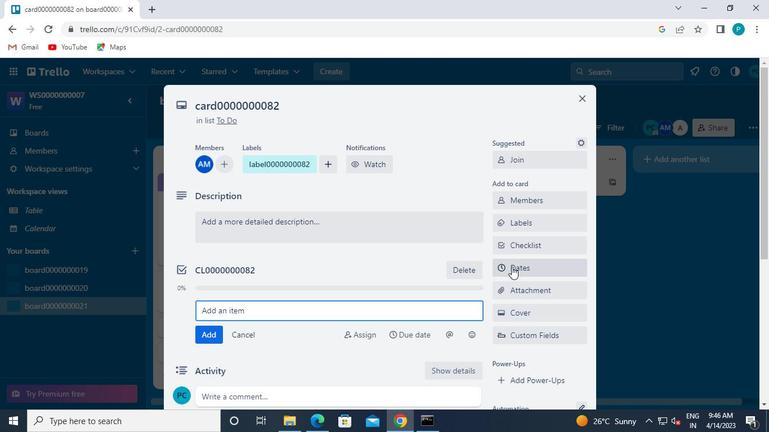 
Action: Mouse moved to (508, 293)
Screenshot: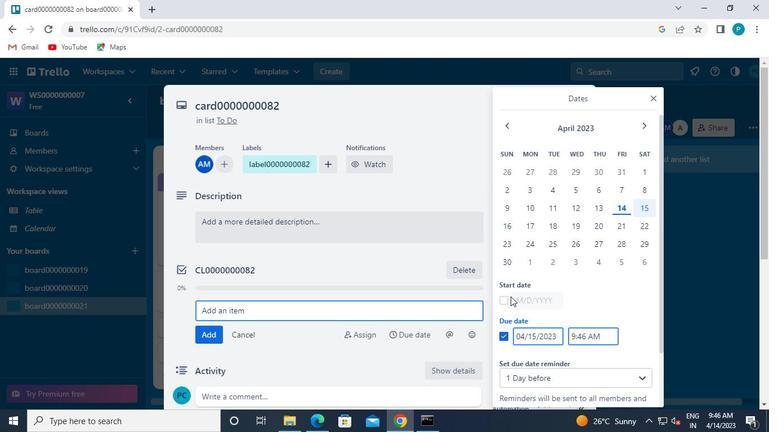 
Action: Mouse pressed left at (508, 293)
Screenshot: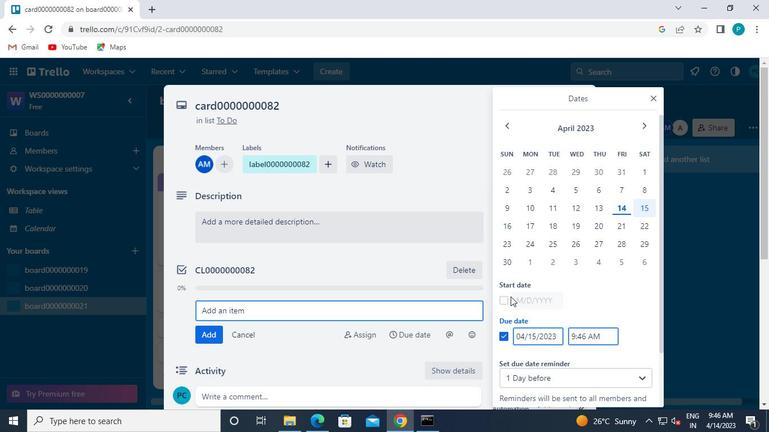 
Action: Mouse moved to (640, 126)
Screenshot: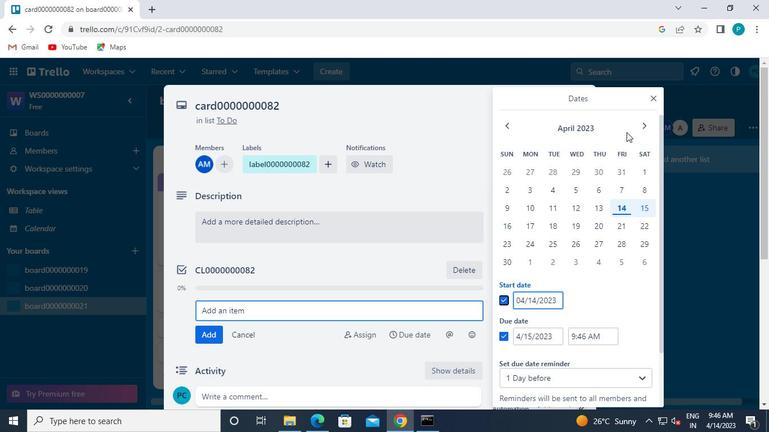 
Action: Mouse pressed left at (640, 126)
Screenshot: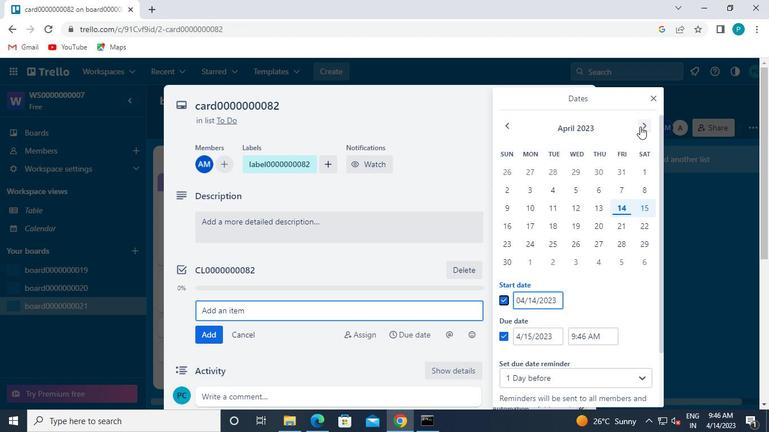 
Action: Mouse pressed left at (640, 126)
Screenshot: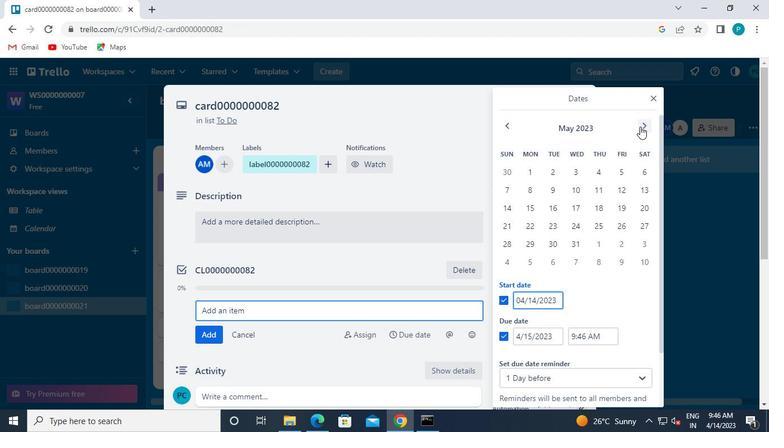 
Action: Mouse pressed left at (640, 126)
Screenshot: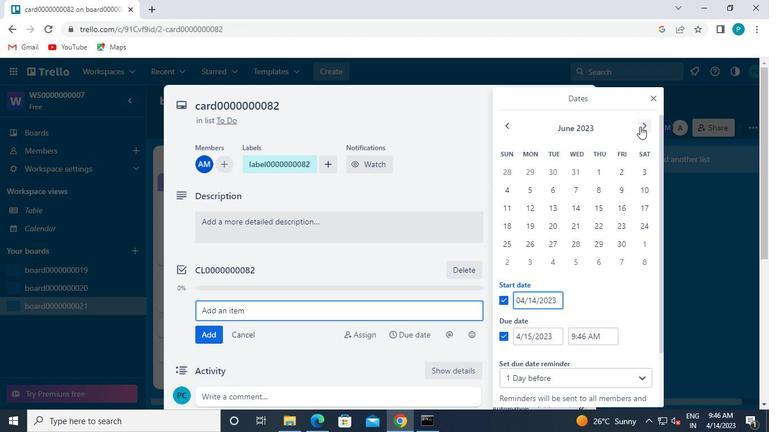 
Action: Mouse pressed left at (640, 126)
Screenshot: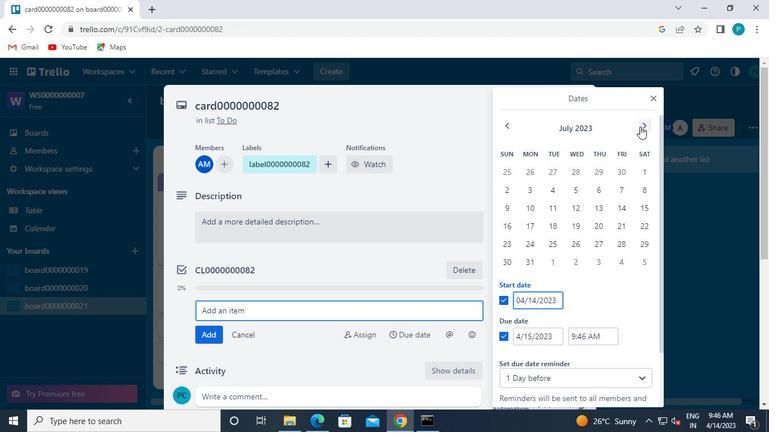 
Action: Mouse pressed left at (640, 126)
Screenshot: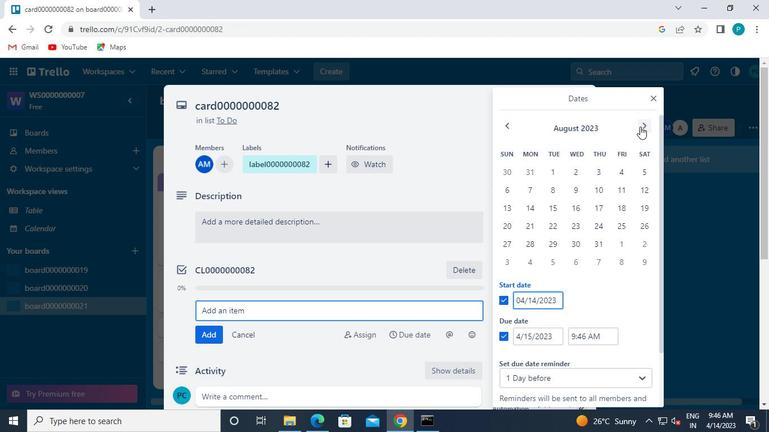 
Action: Mouse moved to (621, 167)
Screenshot: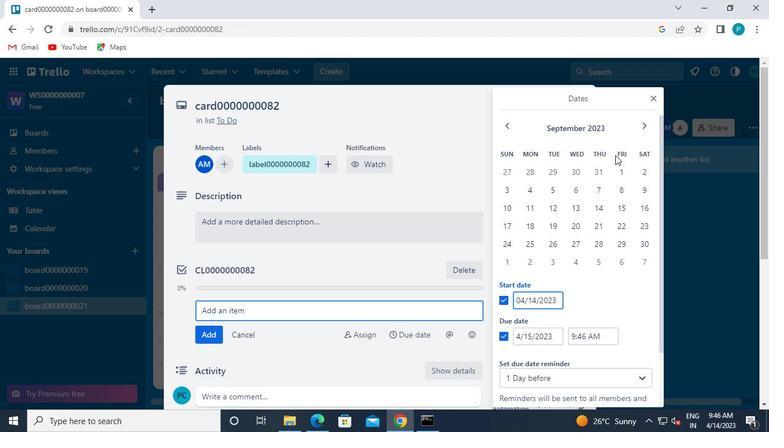 
Action: Mouse pressed left at (621, 167)
Screenshot: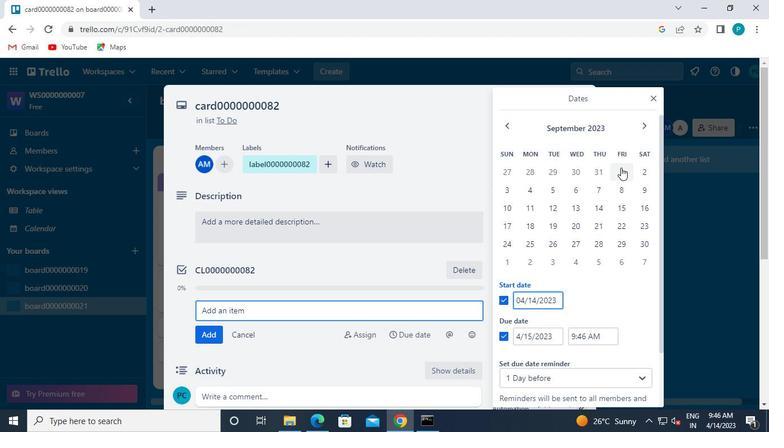 
Action: Mouse moved to (639, 243)
Screenshot: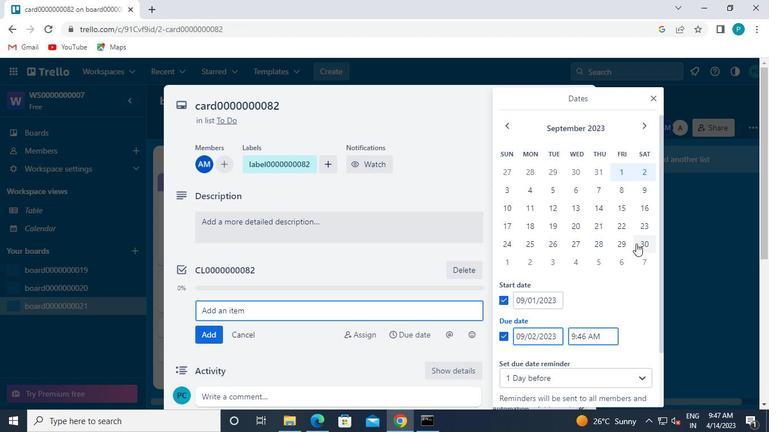 
Action: Mouse pressed left at (639, 243)
Screenshot: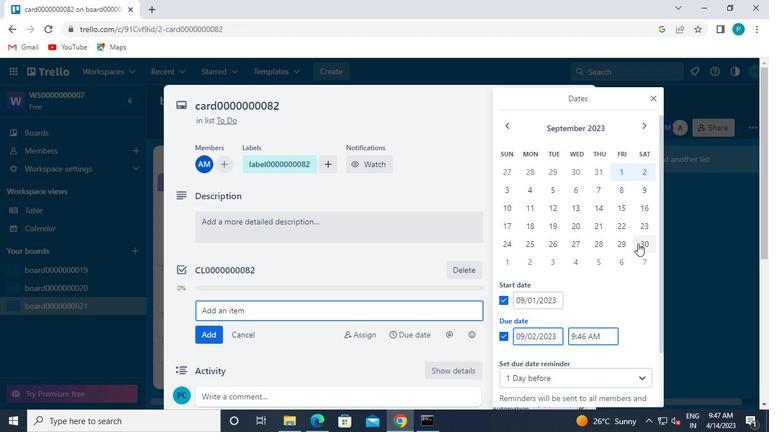 
Action: Mouse moved to (548, 370)
Screenshot: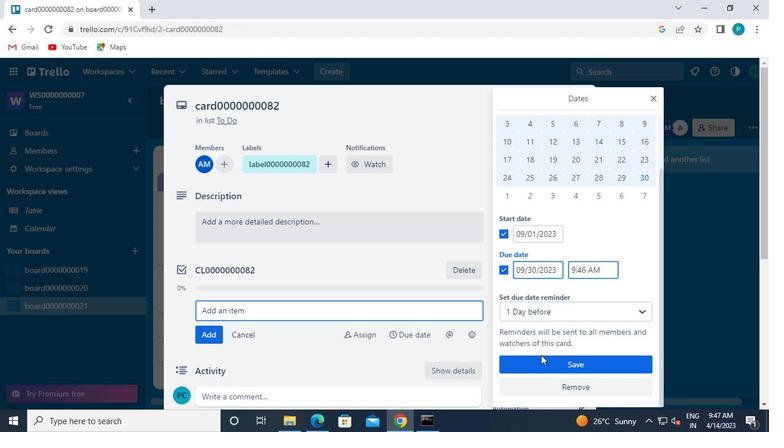 
Action: Mouse pressed left at (548, 370)
Screenshot: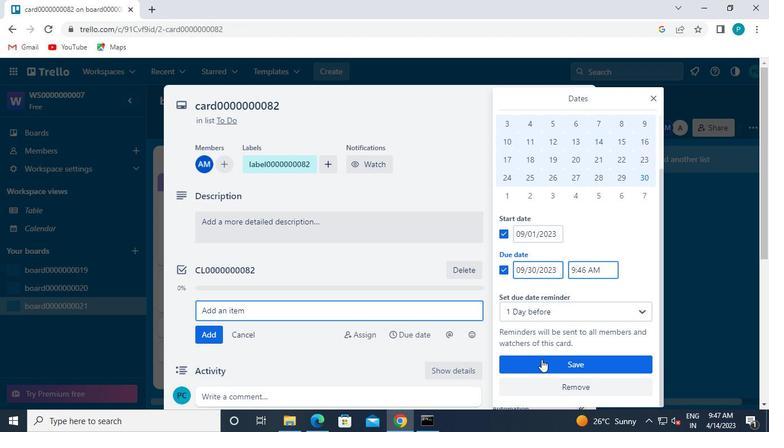 
Action: Mouse moved to (480, 342)
Screenshot: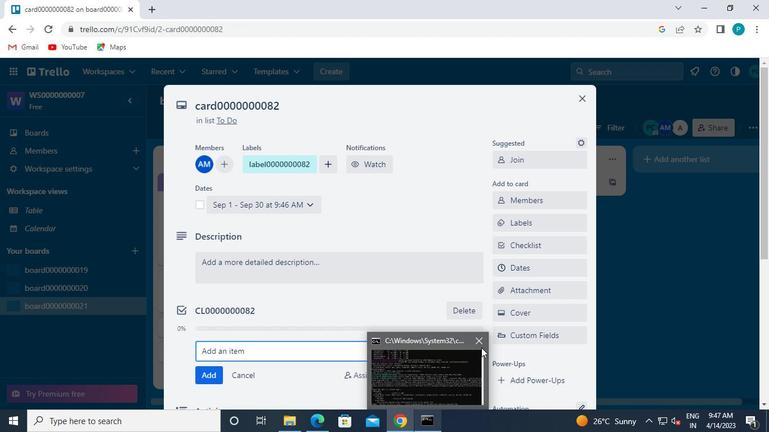 
Action: Mouse pressed left at (480, 342)
Screenshot: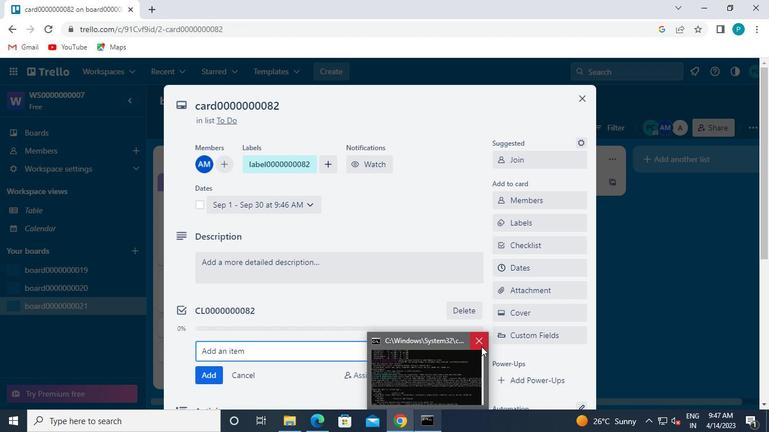 
